 Task: Find connections with filter location Nahualá with filter topic #Recruitmentwith filter profile language French with filter current company Atos with filter school Islamic University of Science & Technology, Pulwama with filter industry Retail Health and Personal Care Products with filter service category Personal Injury Law with filter keywords title UPS Driver
Action: Mouse moved to (521, 64)
Screenshot: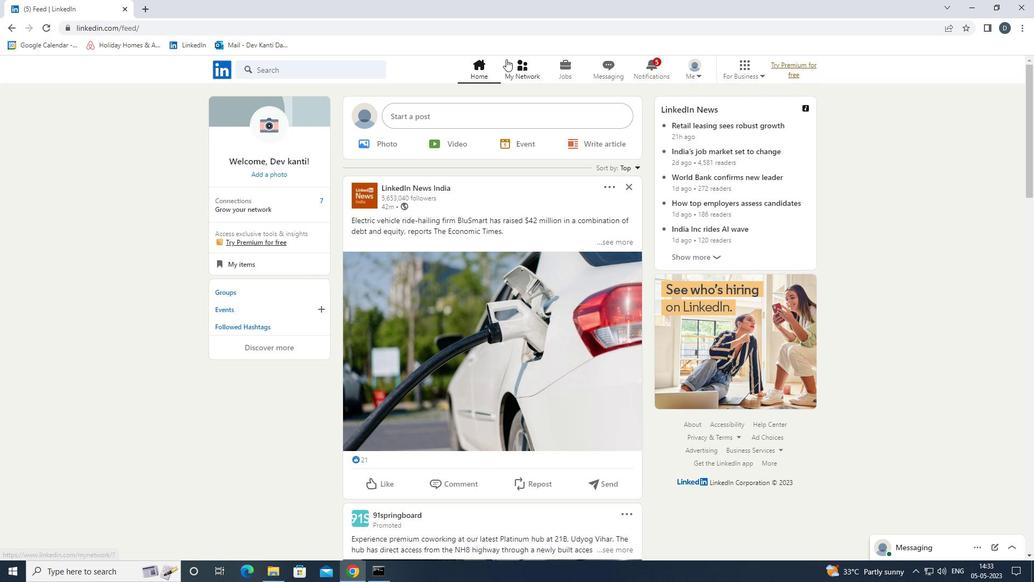 
Action: Mouse pressed left at (521, 64)
Screenshot: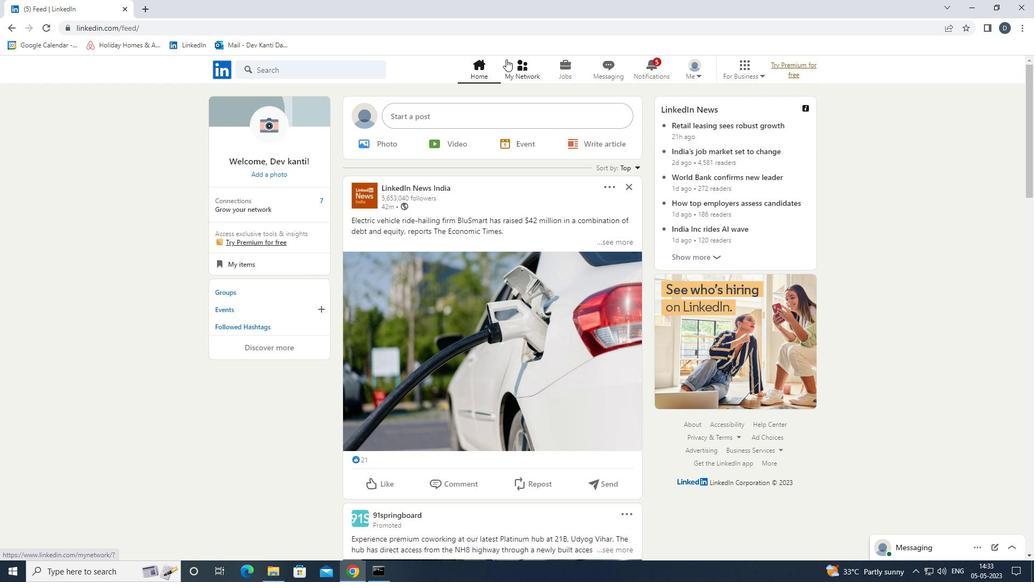 
Action: Mouse moved to (355, 132)
Screenshot: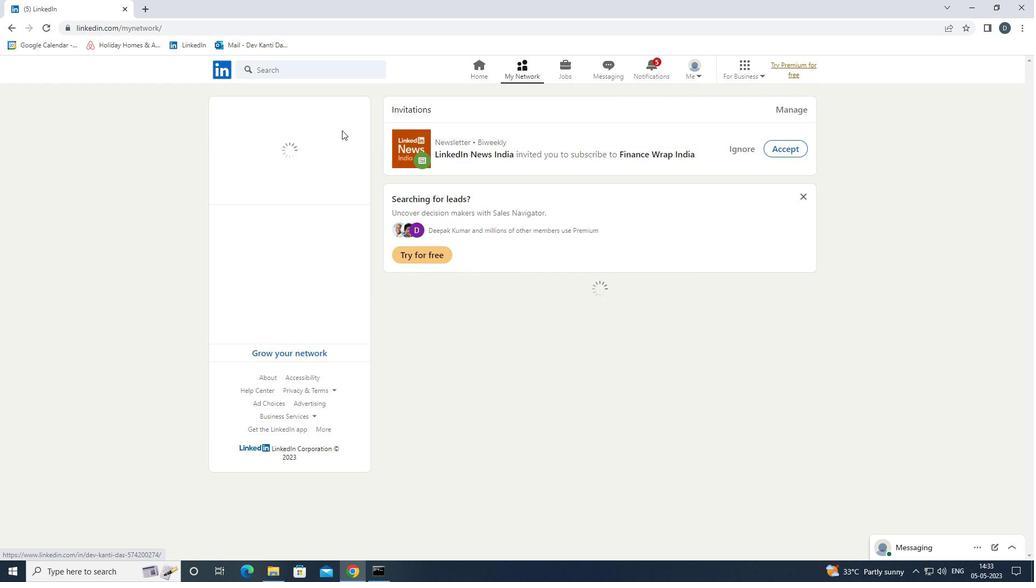 
Action: Mouse pressed left at (355, 132)
Screenshot: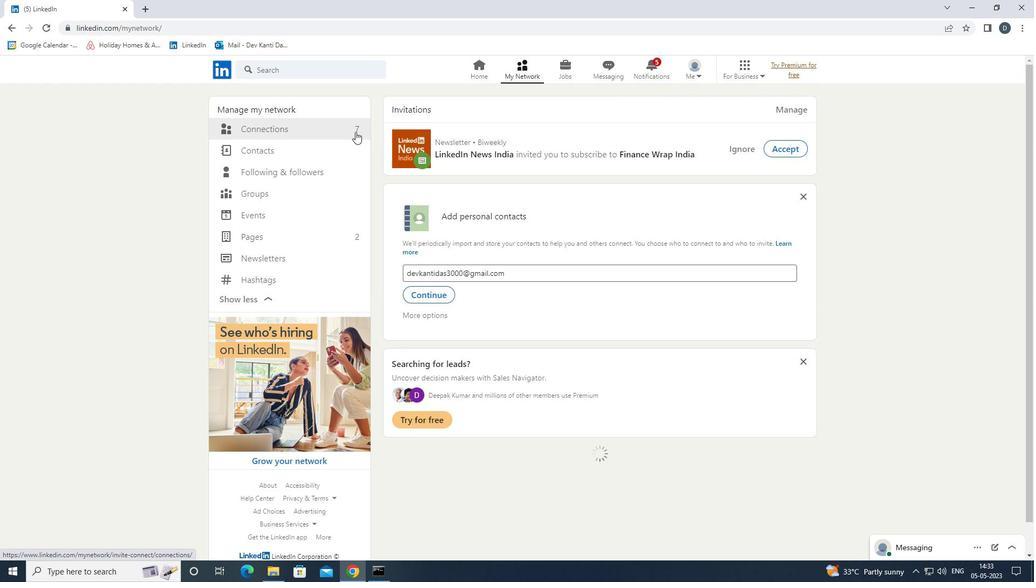
Action: Mouse moved to (573, 129)
Screenshot: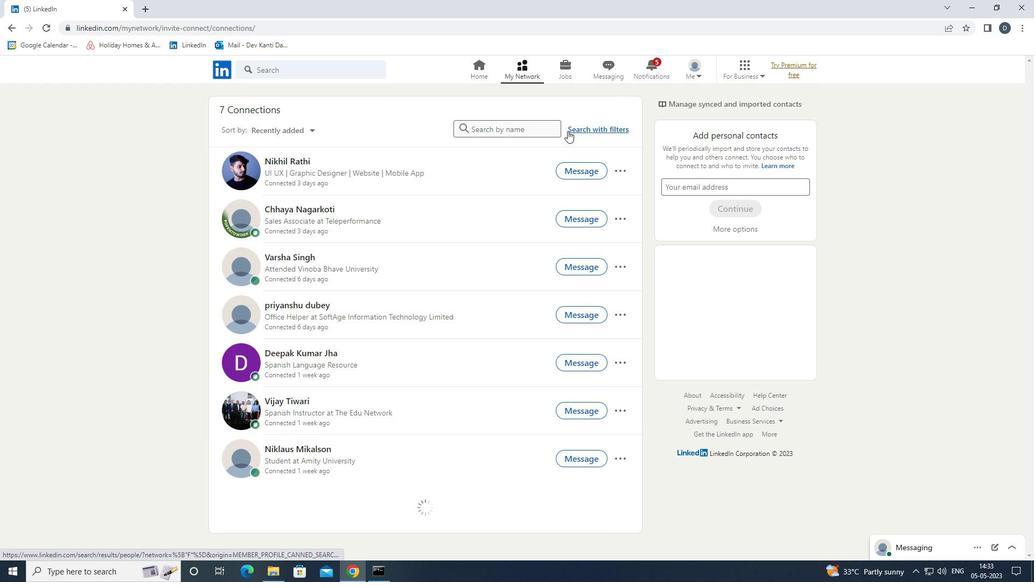 
Action: Mouse pressed left at (573, 129)
Screenshot: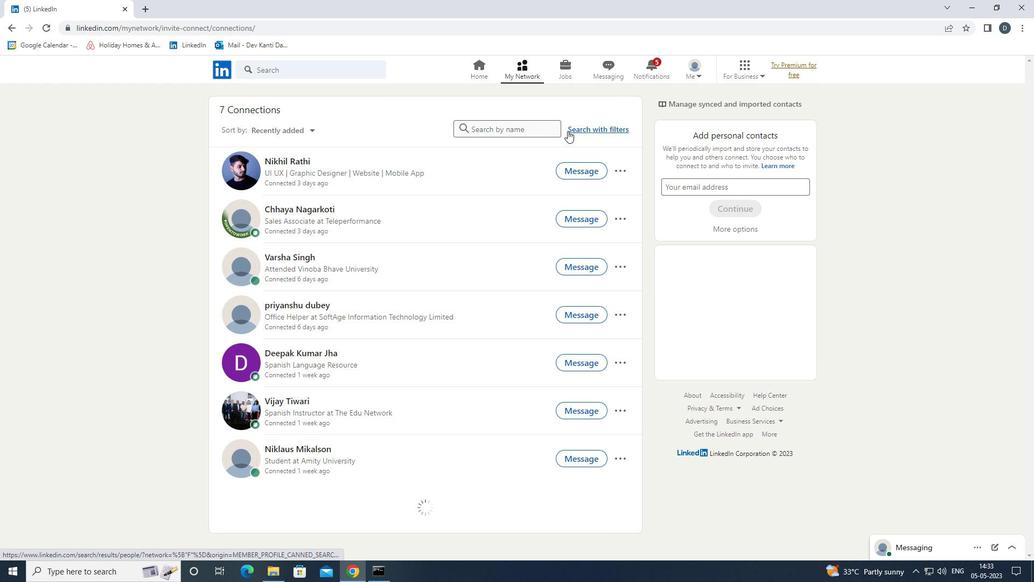 
Action: Mouse moved to (531, 100)
Screenshot: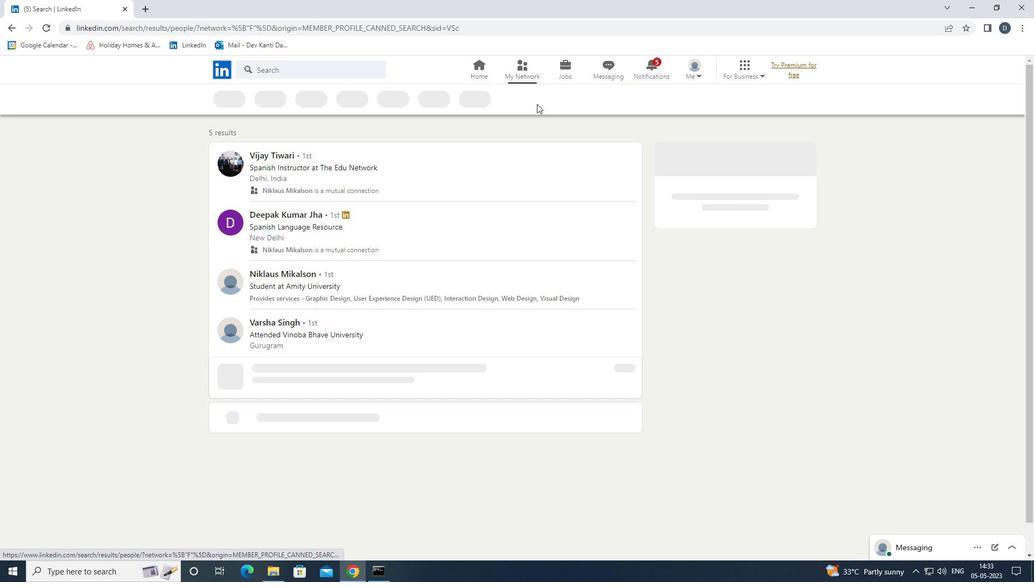 
Action: Mouse pressed left at (531, 100)
Screenshot: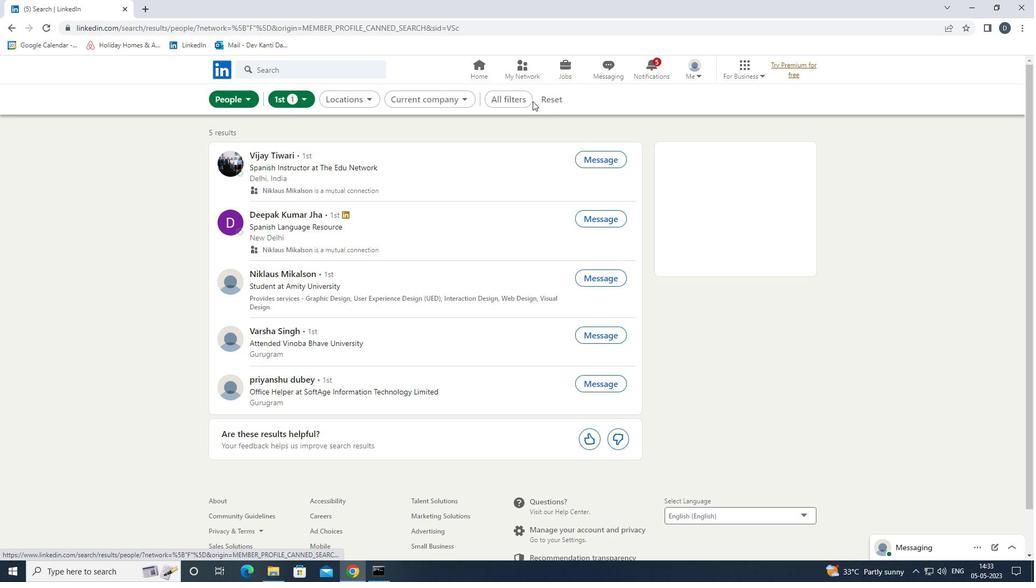 
Action: Mouse moved to (545, 99)
Screenshot: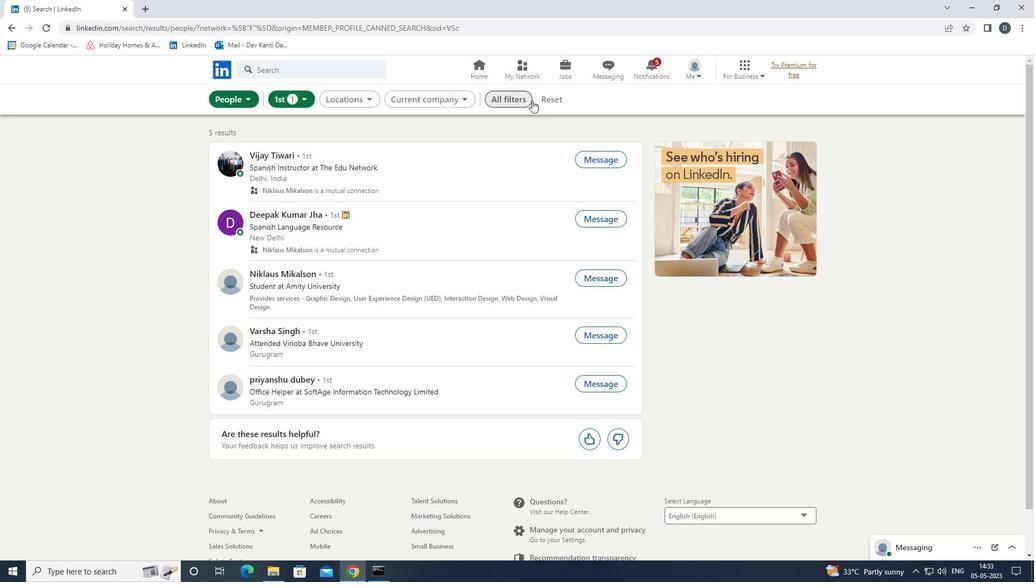 
Action: Mouse pressed left at (545, 99)
Screenshot: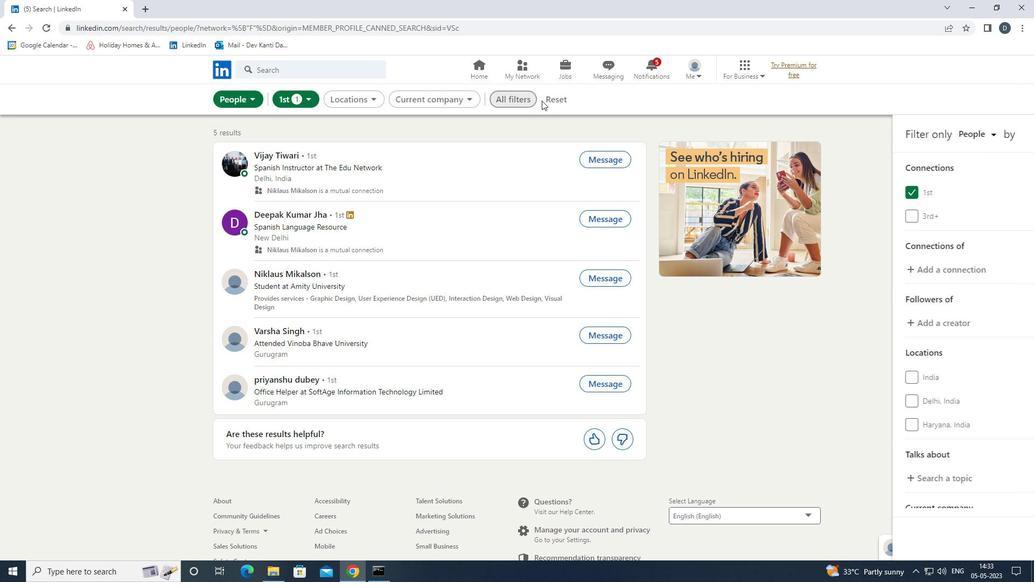 
Action: Mouse moved to (534, 99)
Screenshot: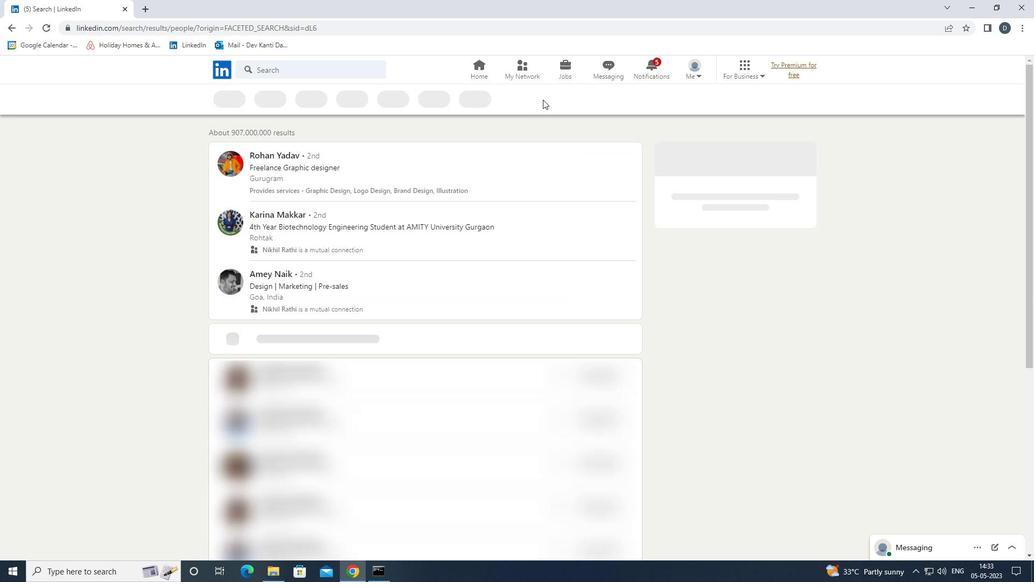 
Action: Mouse pressed left at (534, 99)
Screenshot: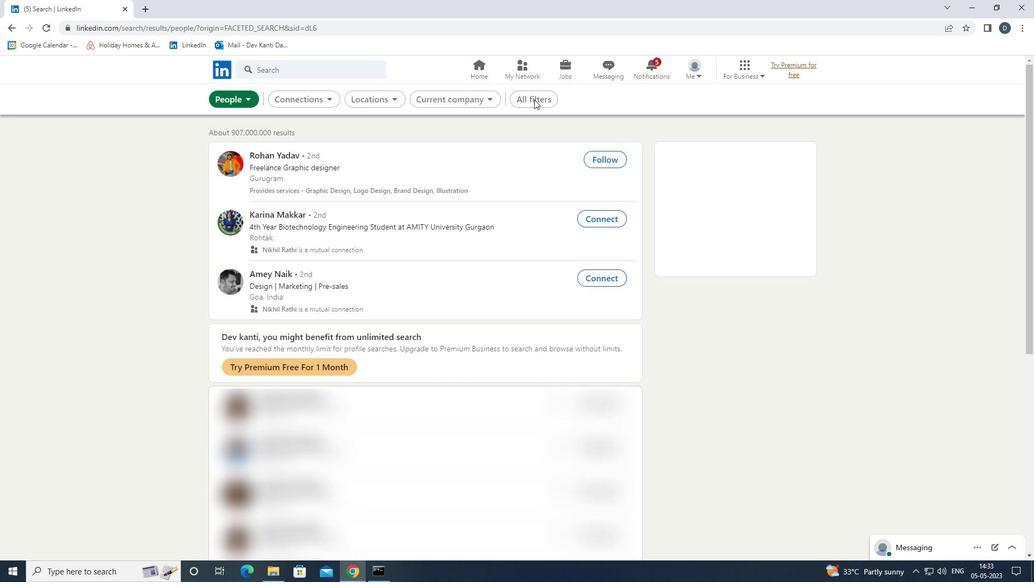 
Action: Mouse moved to (869, 301)
Screenshot: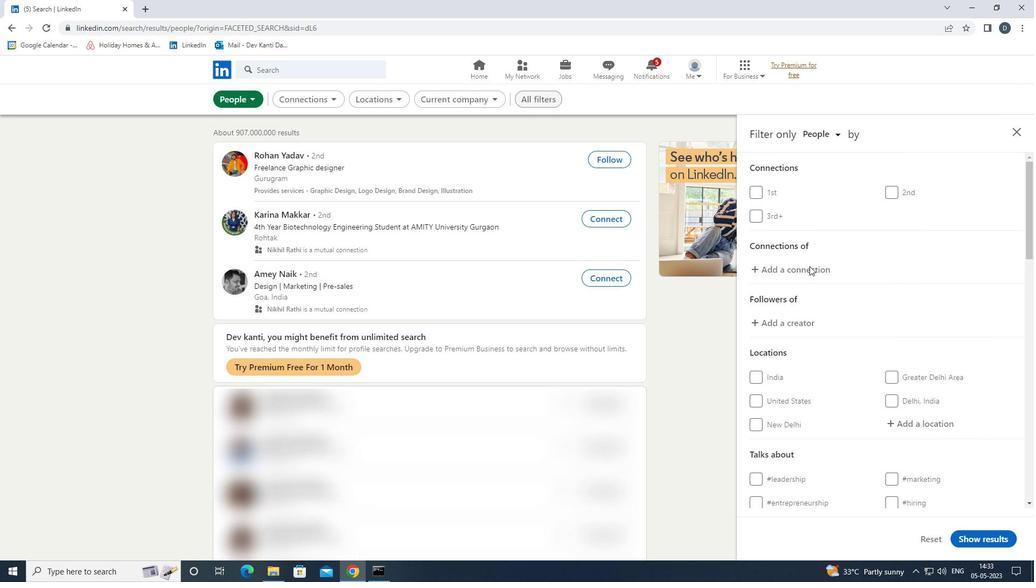 
Action: Mouse scrolled (869, 301) with delta (0, 0)
Screenshot: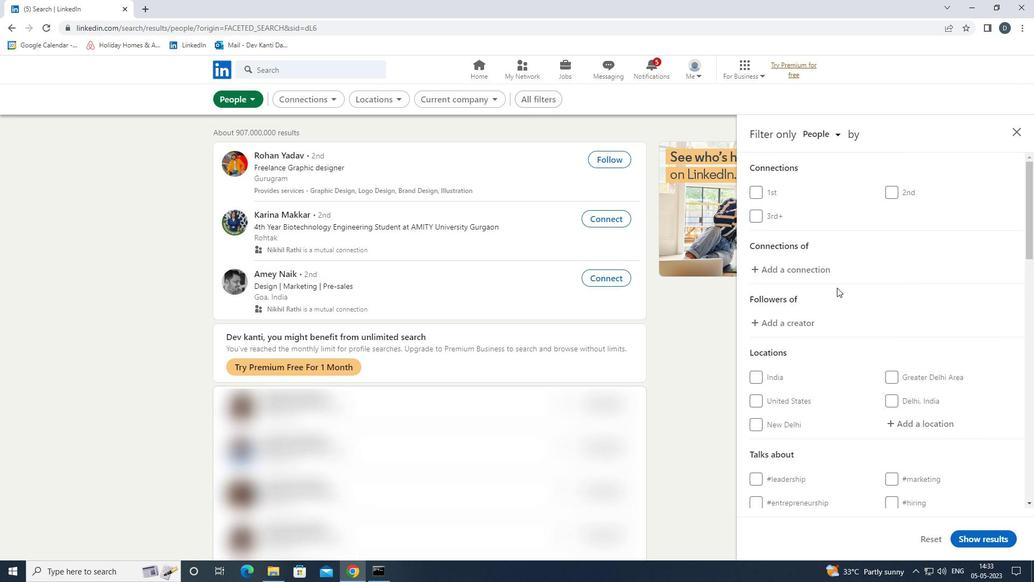 
Action: Mouse moved to (917, 362)
Screenshot: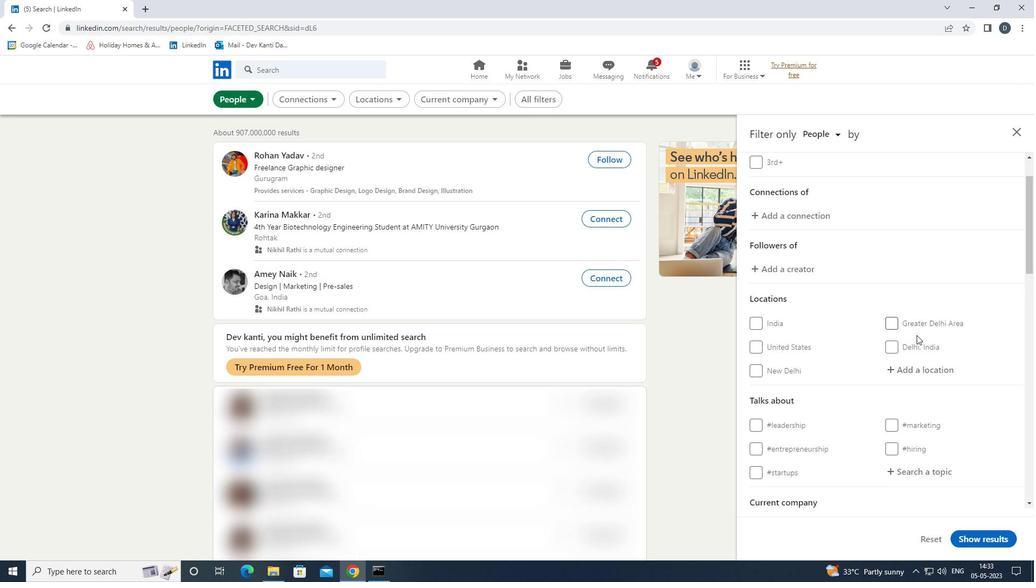
Action: Mouse pressed left at (917, 362)
Screenshot: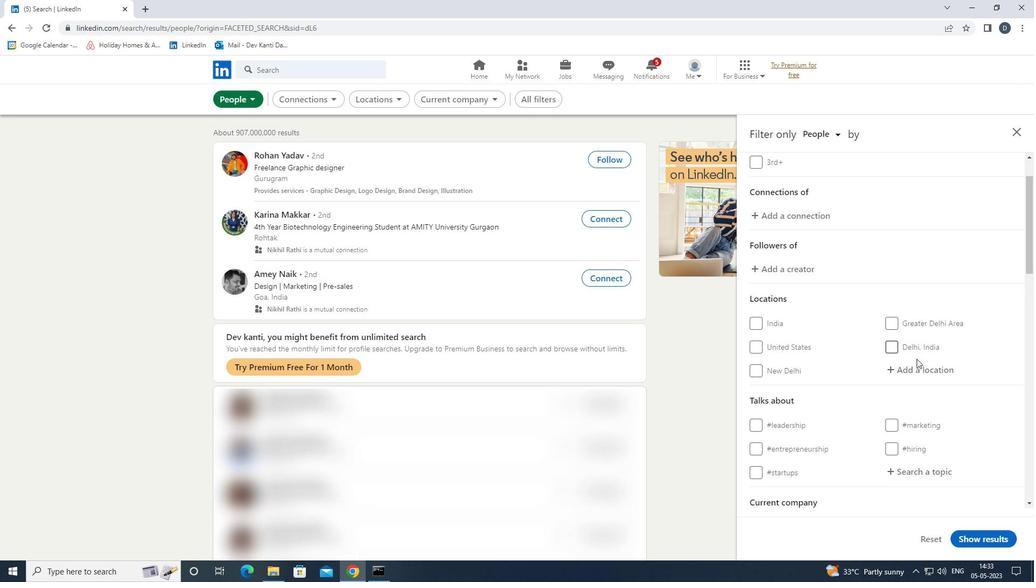 
Action: Key pressed <Key.shift><Key.shift><Key.shift><Key.shift>NAHUALA<Key.down><Key.enter>
Screenshot: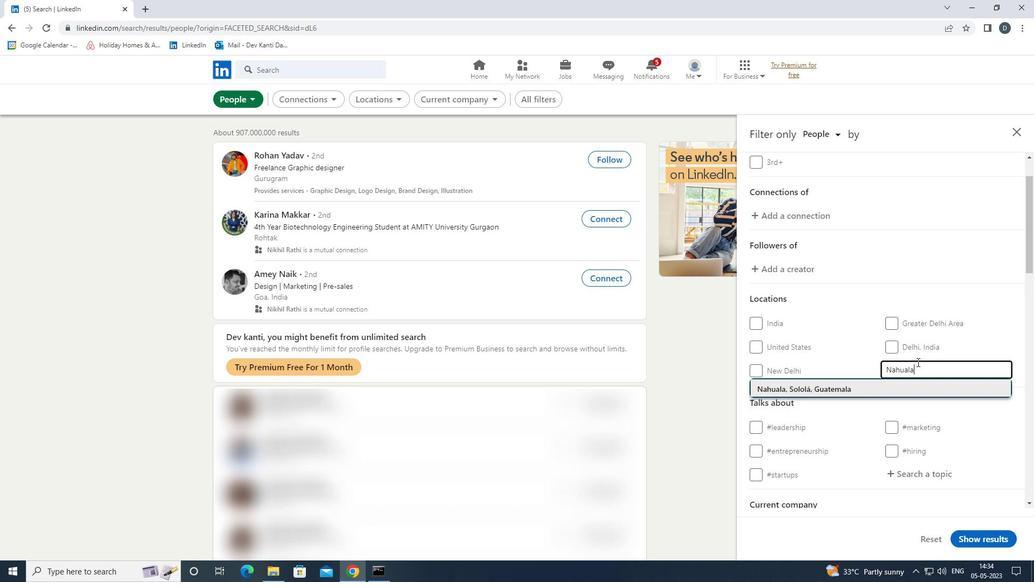
Action: Mouse scrolled (917, 361) with delta (0, 0)
Screenshot: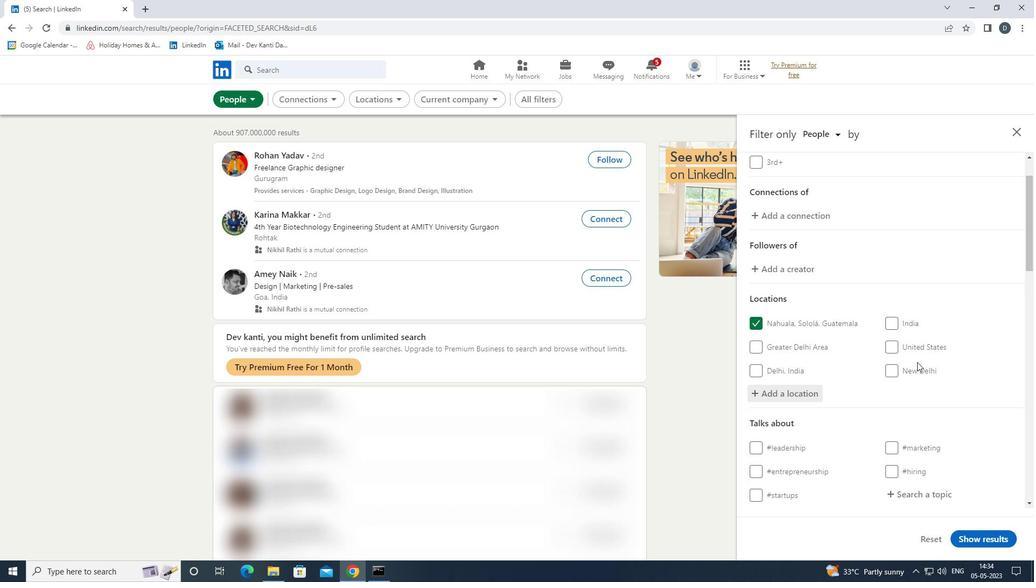 
Action: Mouse moved to (917, 362)
Screenshot: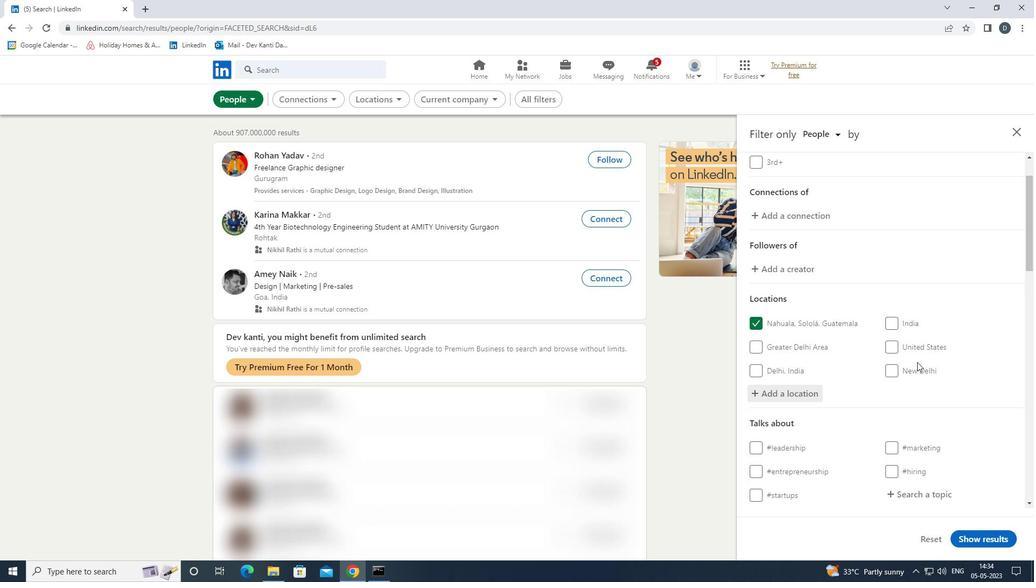 
Action: Mouse scrolled (917, 362) with delta (0, 0)
Screenshot: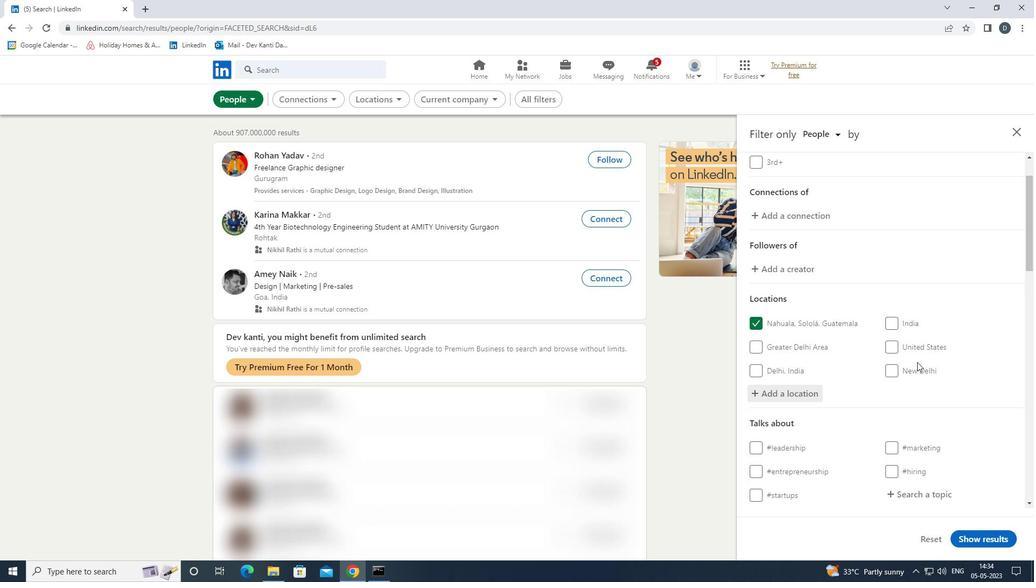 
Action: Mouse moved to (918, 364)
Screenshot: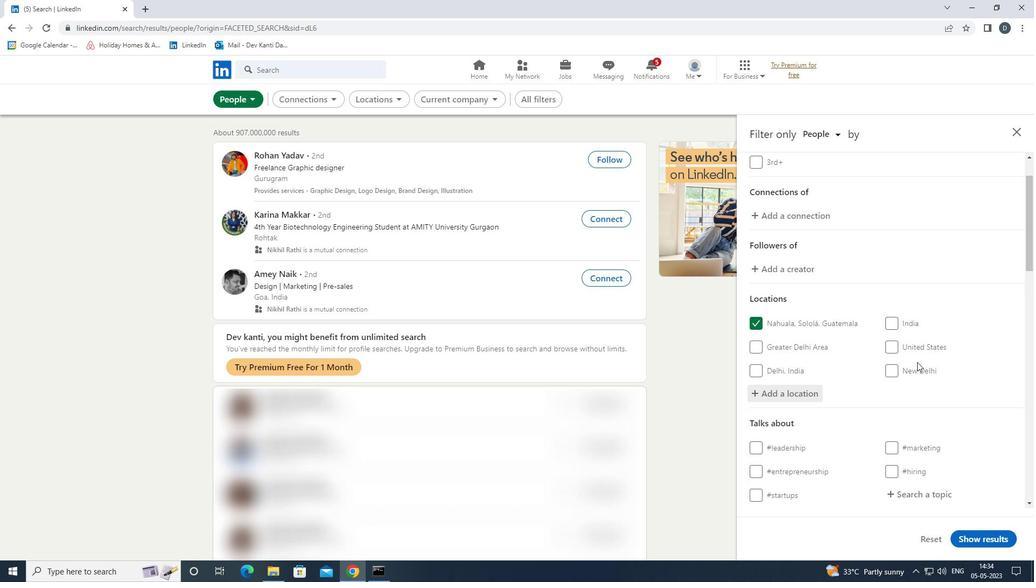 
Action: Mouse scrolled (918, 364) with delta (0, 0)
Screenshot: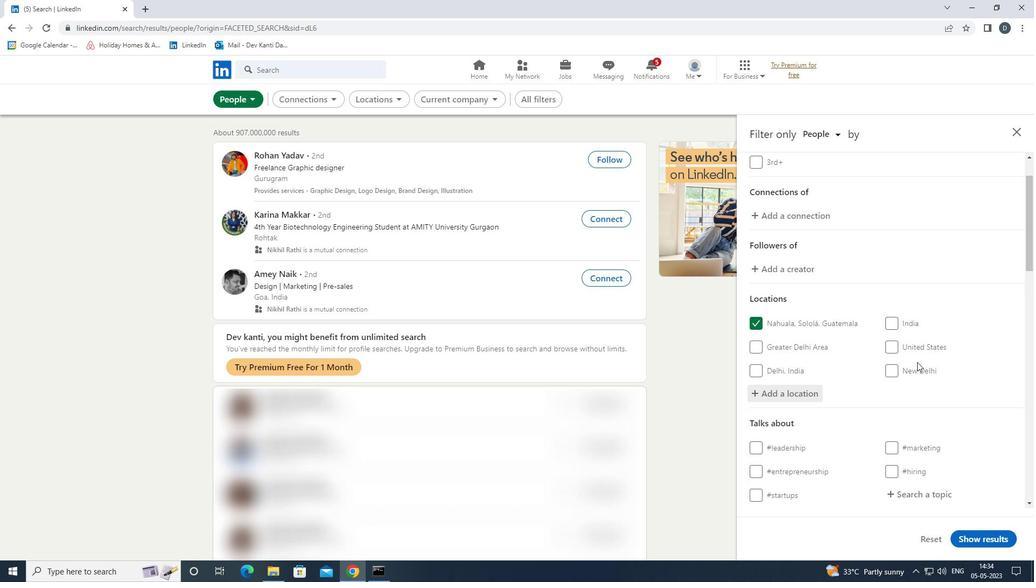 
Action: Mouse moved to (936, 332)
Screenshot: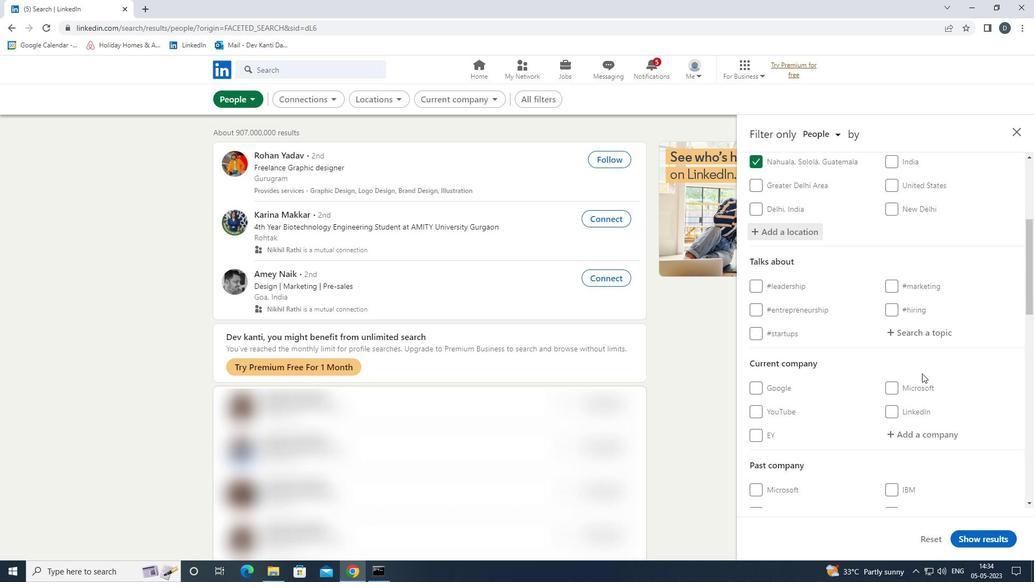 
Action: Mouse pressed left at (936, 332)
Screenshot: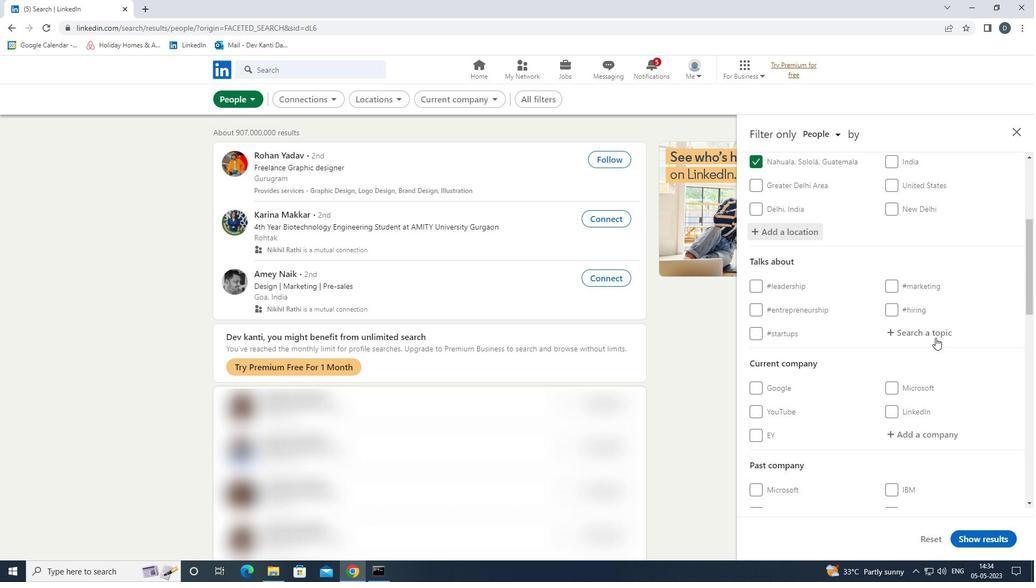 
Action: Key pressed RECRUITMENT<Key.down><Key.enter>
Screenshot: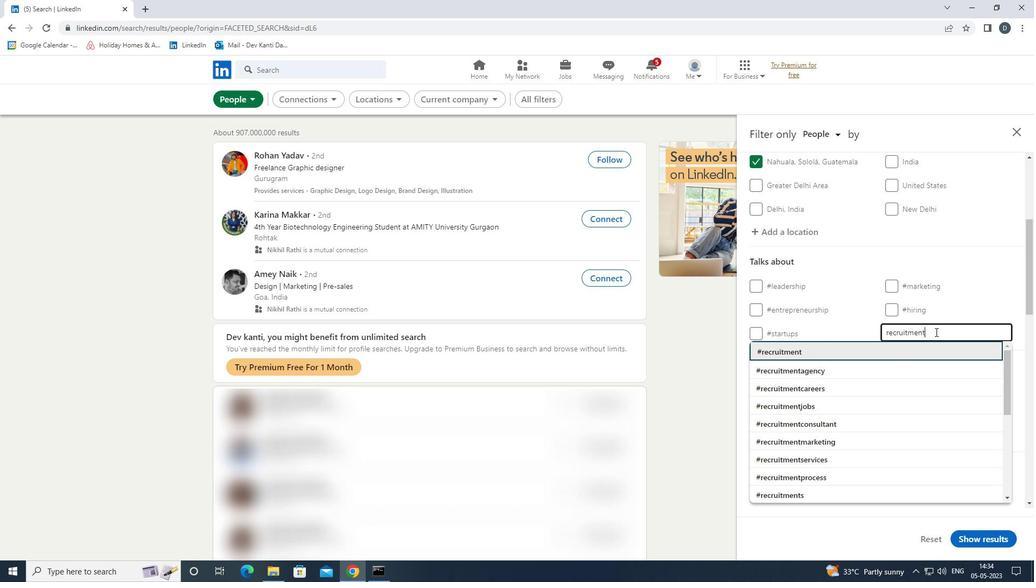 
Action: Mouse moved to (943, 335)
Screenshot: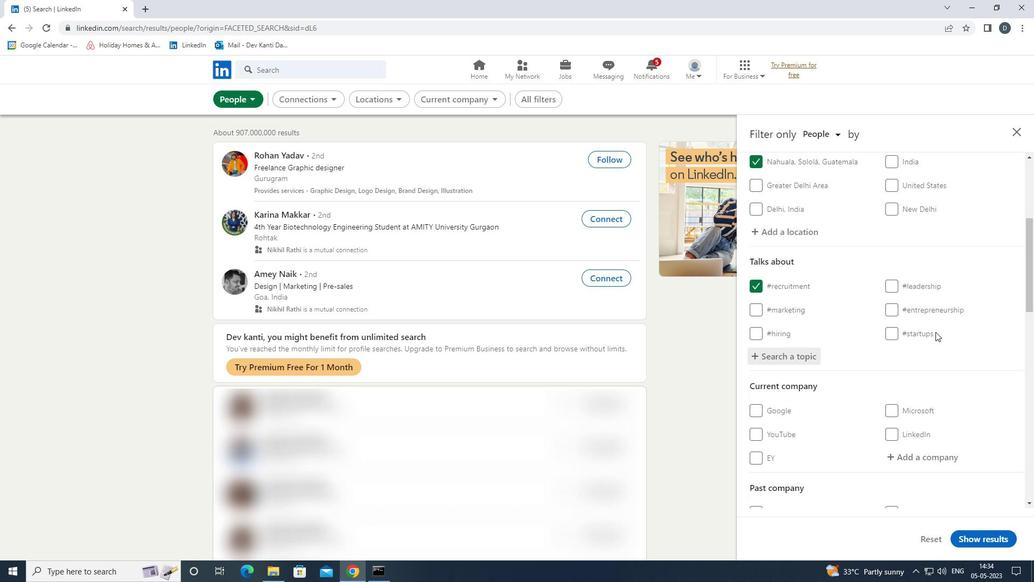 
Action: Mouse scrolled (943, 335) with delta (0, 0)
Screenshot: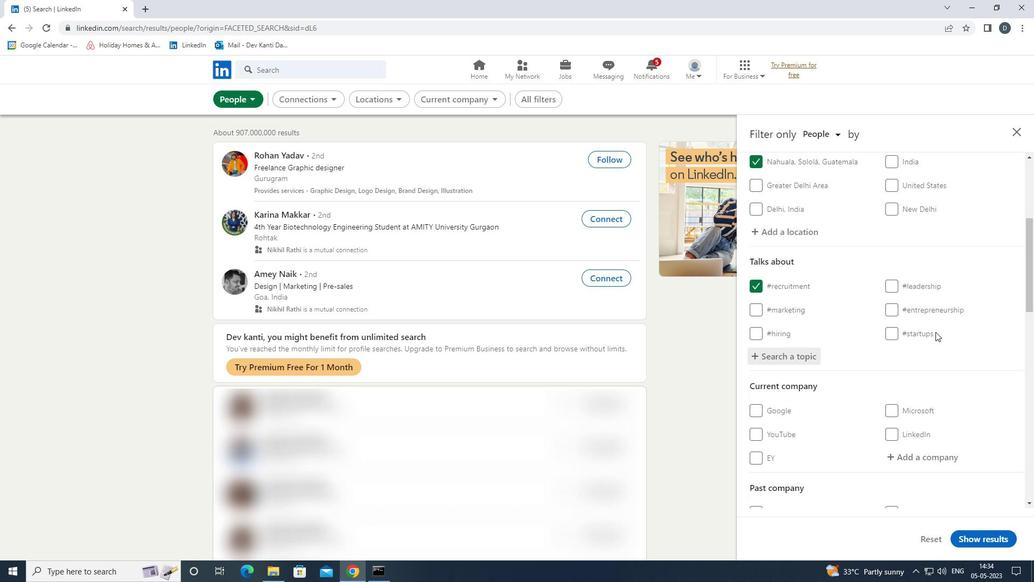 
Action: Mouse scrolled (943, 335) with delta (0, 0)
Screenshot: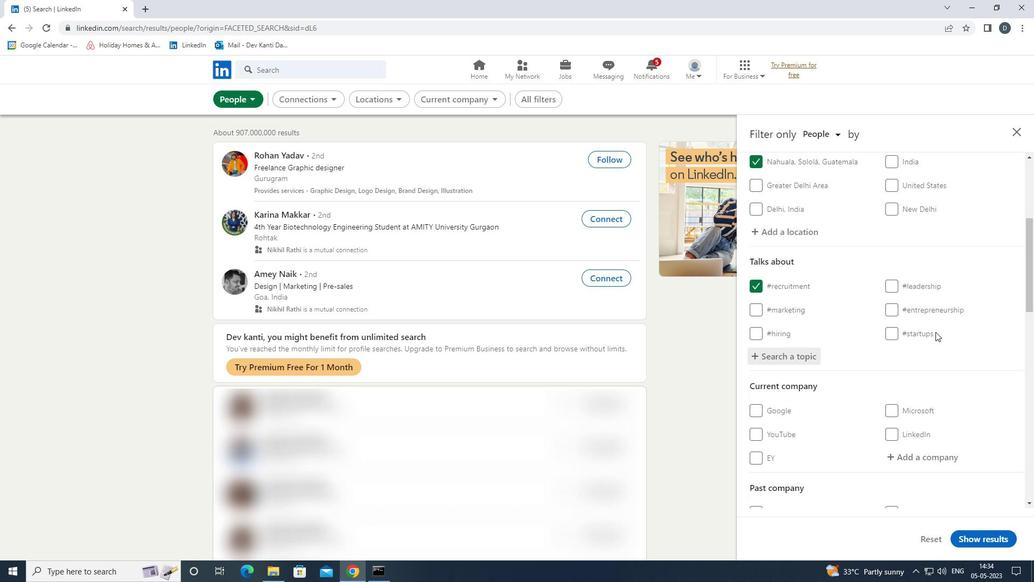 
Action: Mouse scrolled (943, 335) with delta (0, 0)
Screenshot: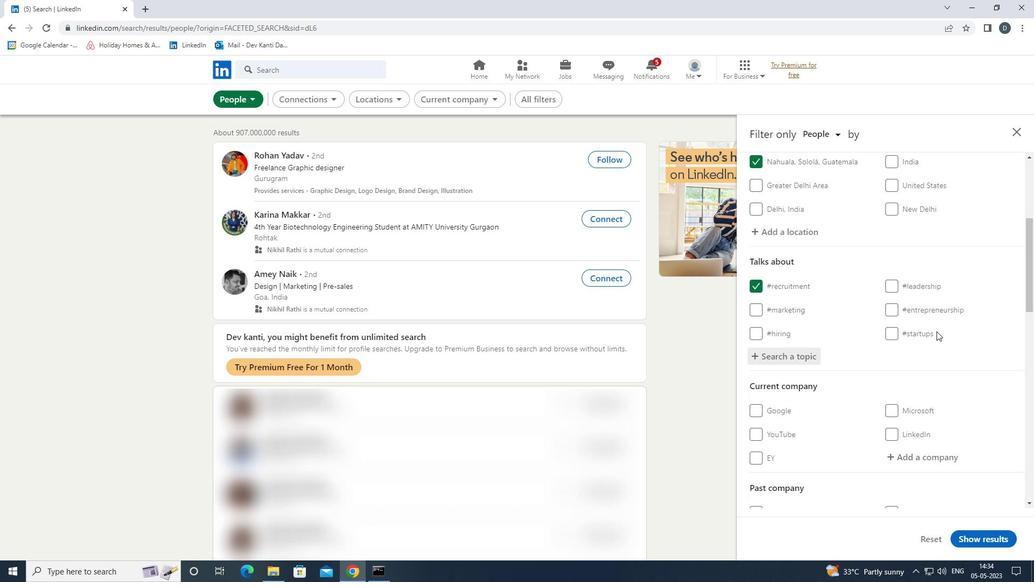 
Action: Mouse scrolled (943, 335) with delta (0, 0)
Screenshot: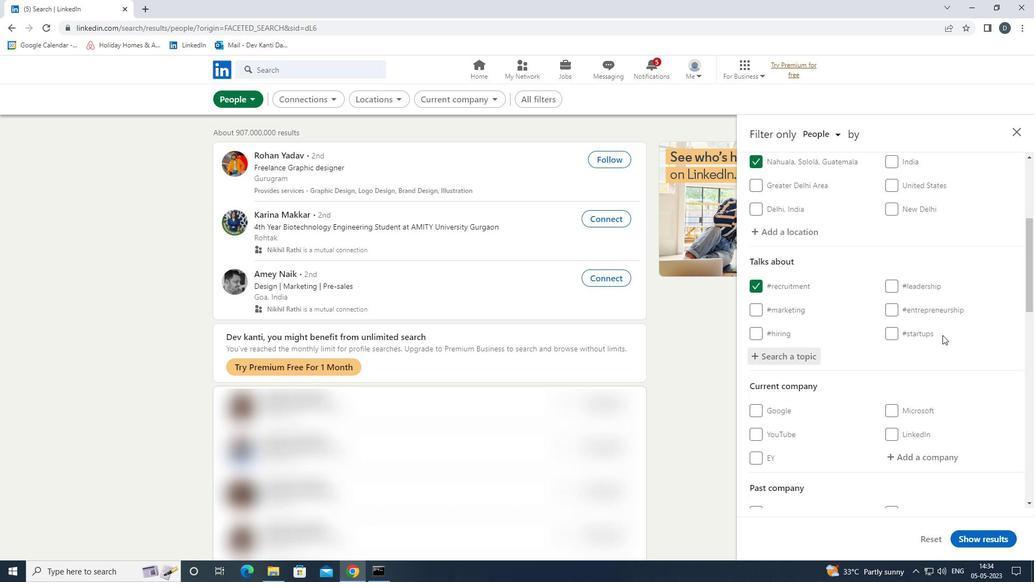 
Action: Mouse moved to (934, 319)
Screenshot: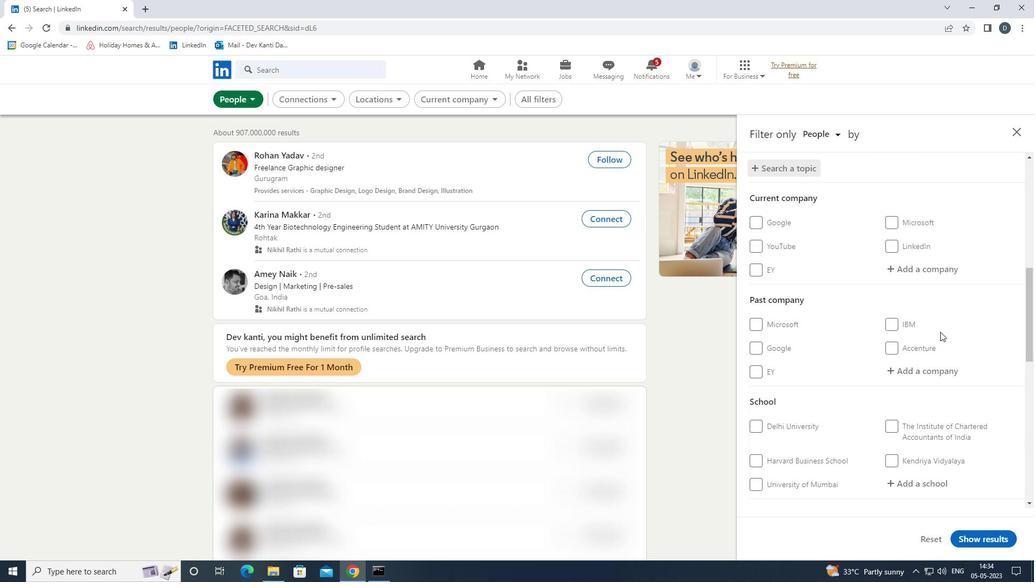 
Action: Mouse scrolled (934, 319) with delta (0, 0)
Screenshot: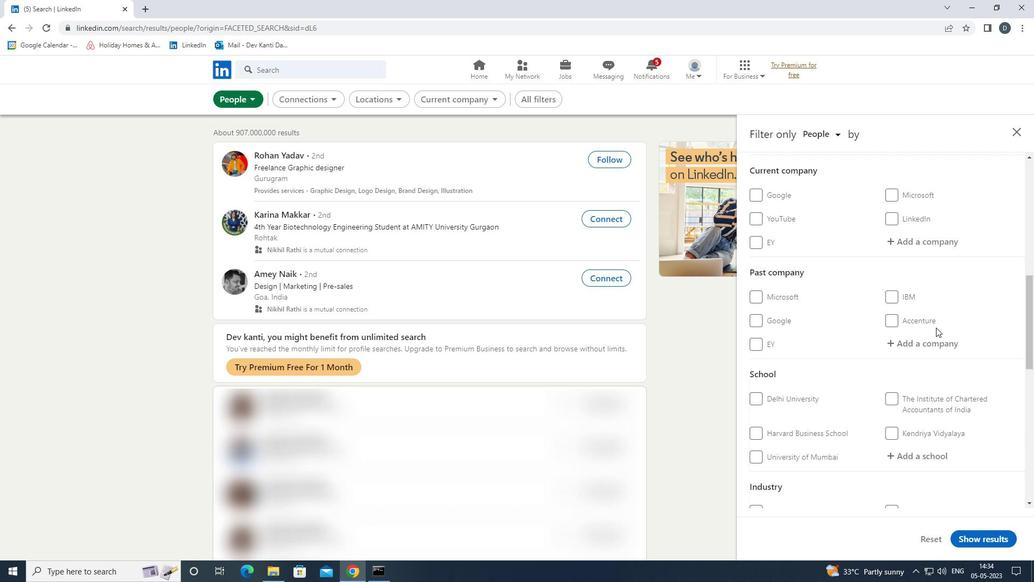 
Action: Mouse scrolled (934, 319) with delta (0, 0)
Screenshot: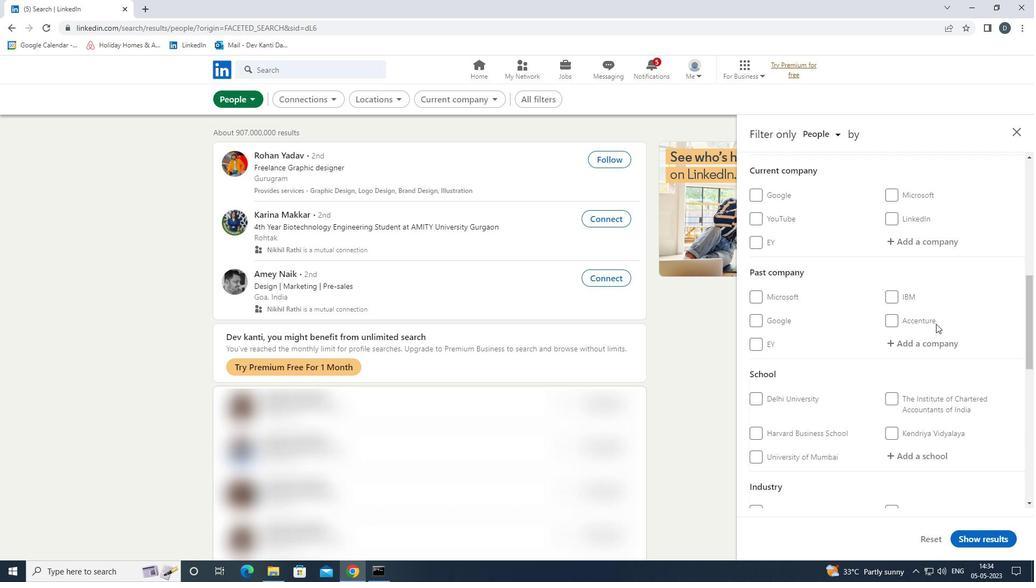 
Action: Mouse scrolled (934, 319) with delta (0, 0)
Screenshot: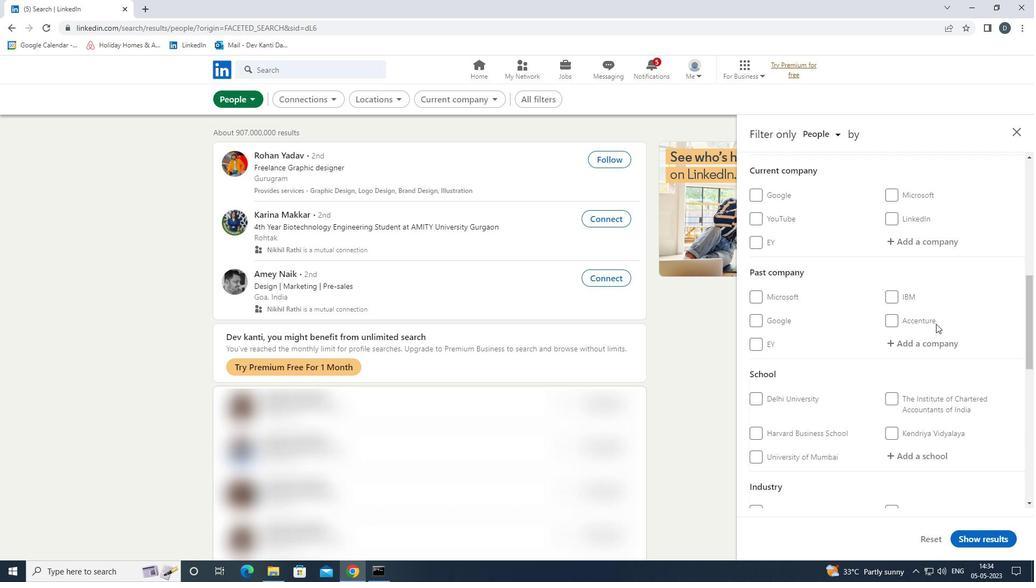 
Action: Mouse moved to (934, 319)
Screenshot: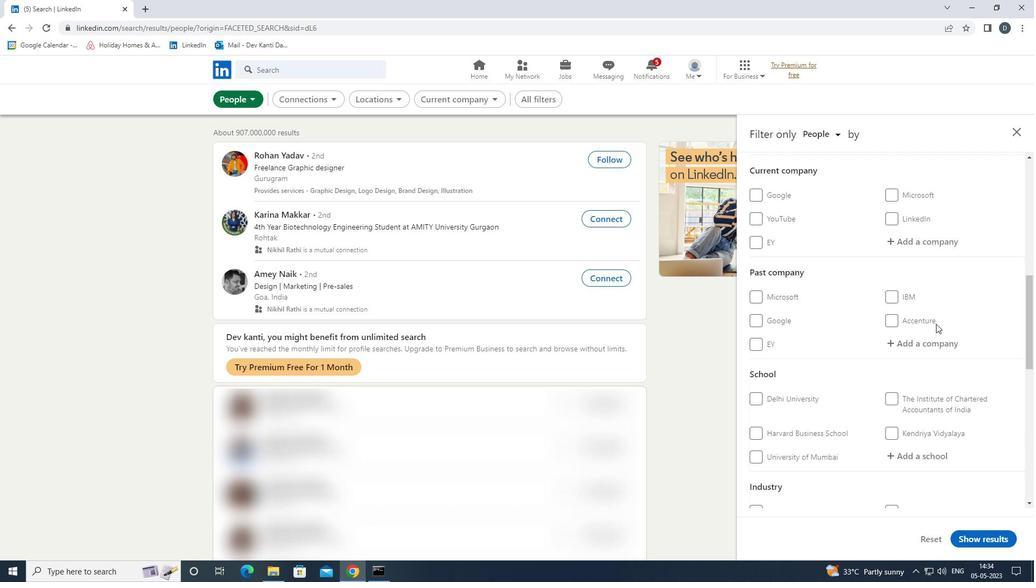
Action: Mouse scrolled (934, 319) with delta (0, 0)
Screenshot: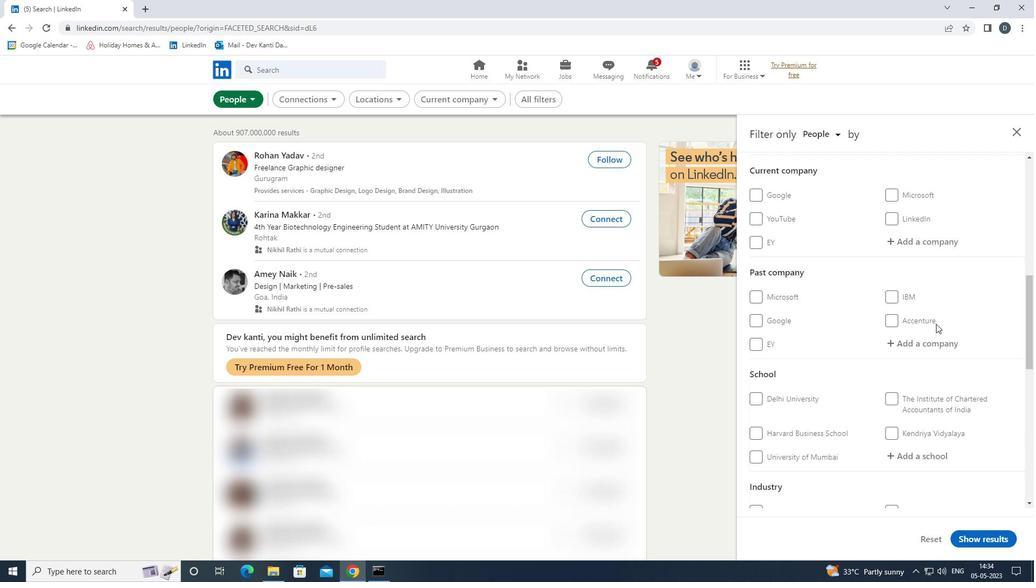 
Action: Mouse moved to (911, 418)
Screenshot: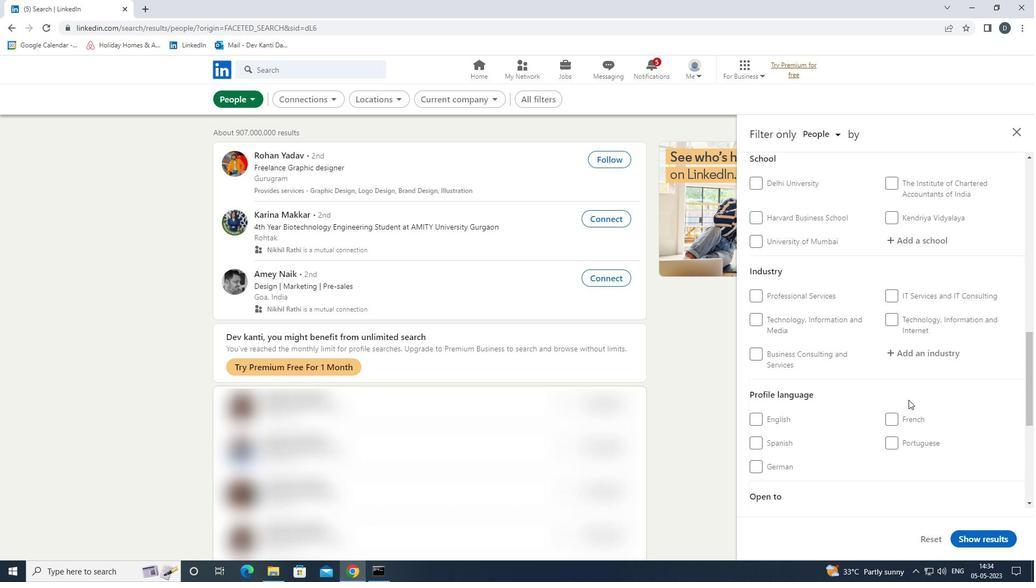 
Action: Mouse pressed left at (911, 418)
Screenshot: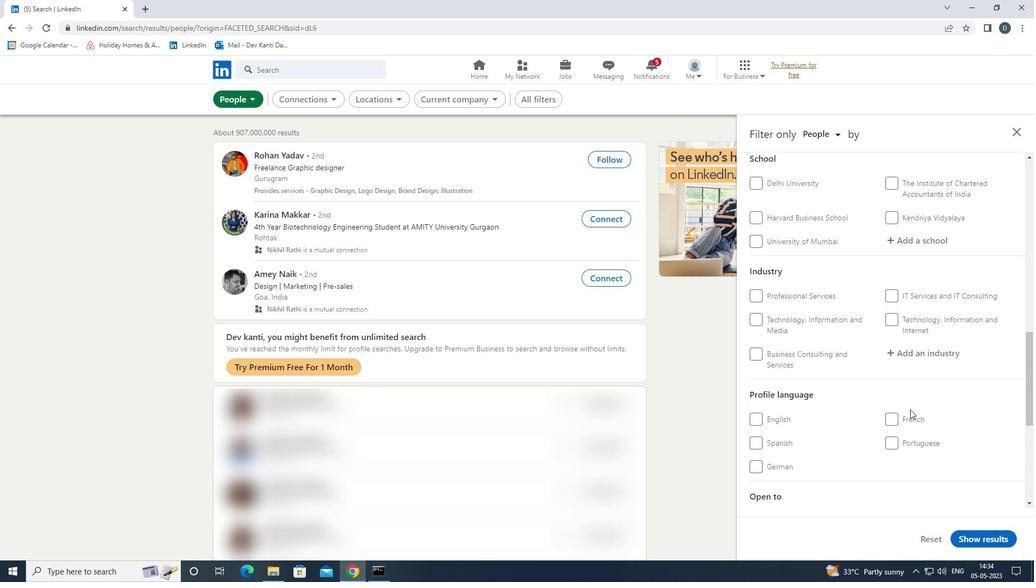 
Action: Mouse moved to (910, 418)
Screenshot: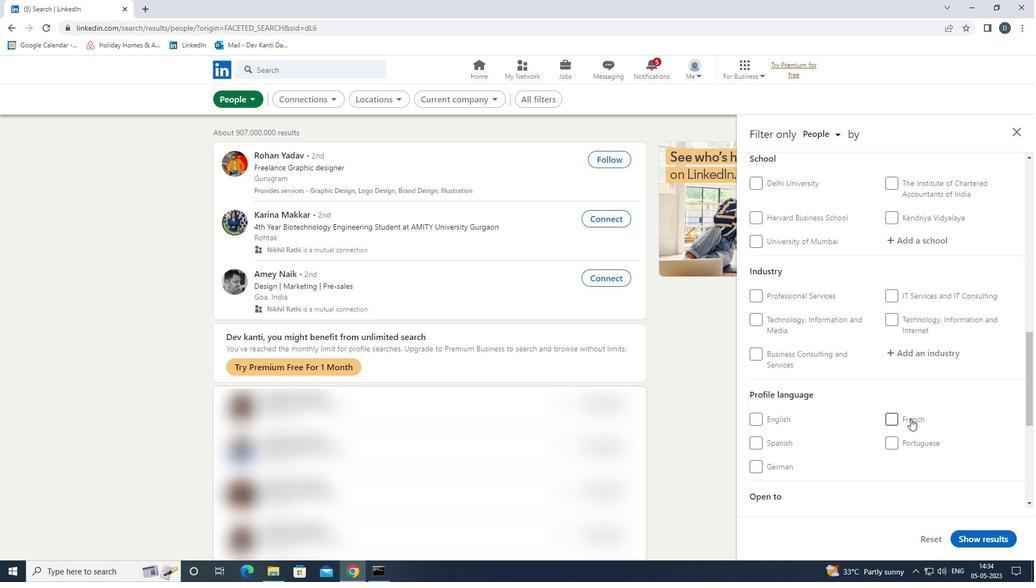 
Action: Mouse scrolled (910, 419) with delta (0, 0)
Screenshot: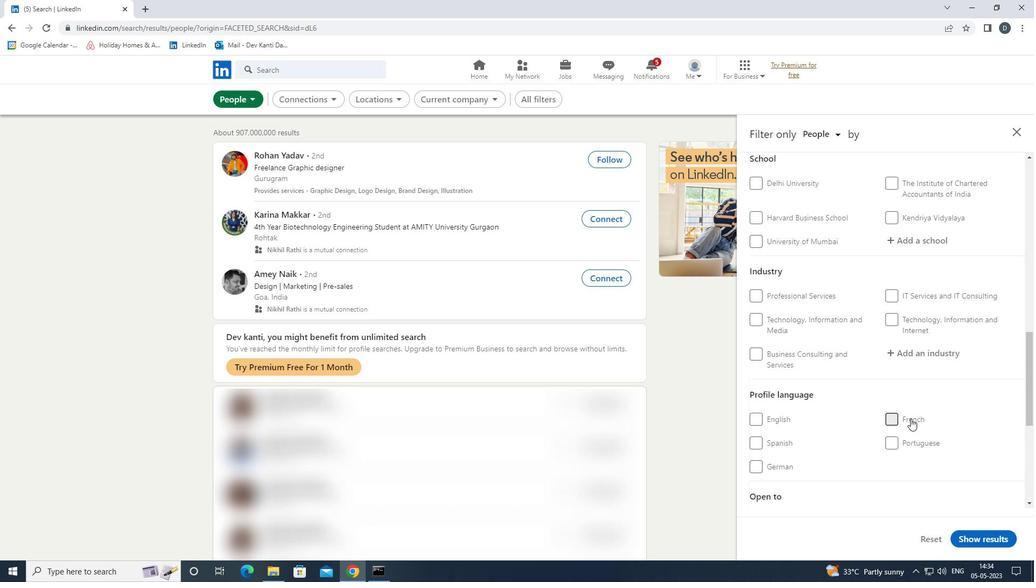 
Action: Mouse scrolled (910, 419) with delta (0, 0)
Screenshot: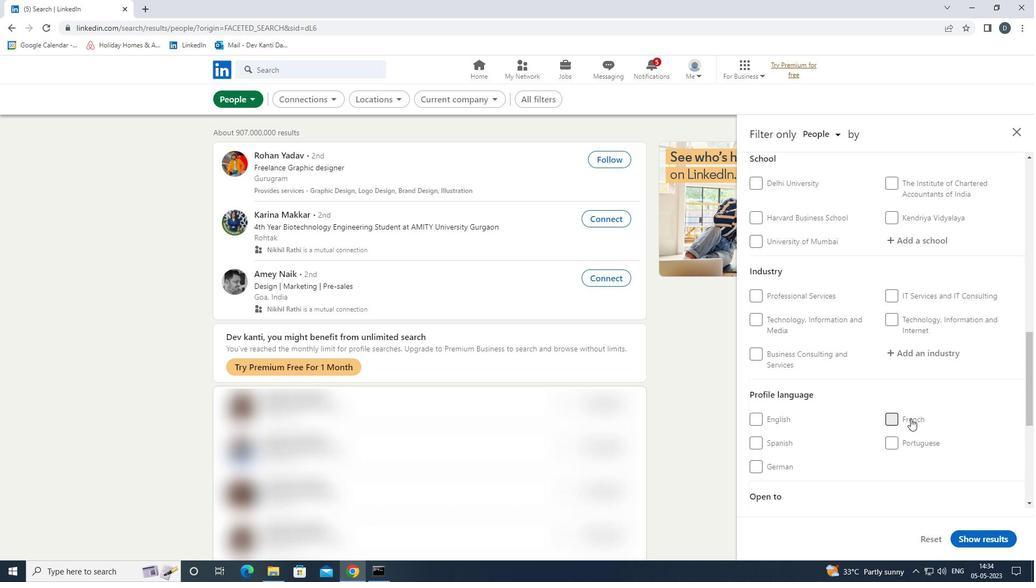 
Action: Mouse scrolled (910, 419) with delta (0, 0)
Screenshot: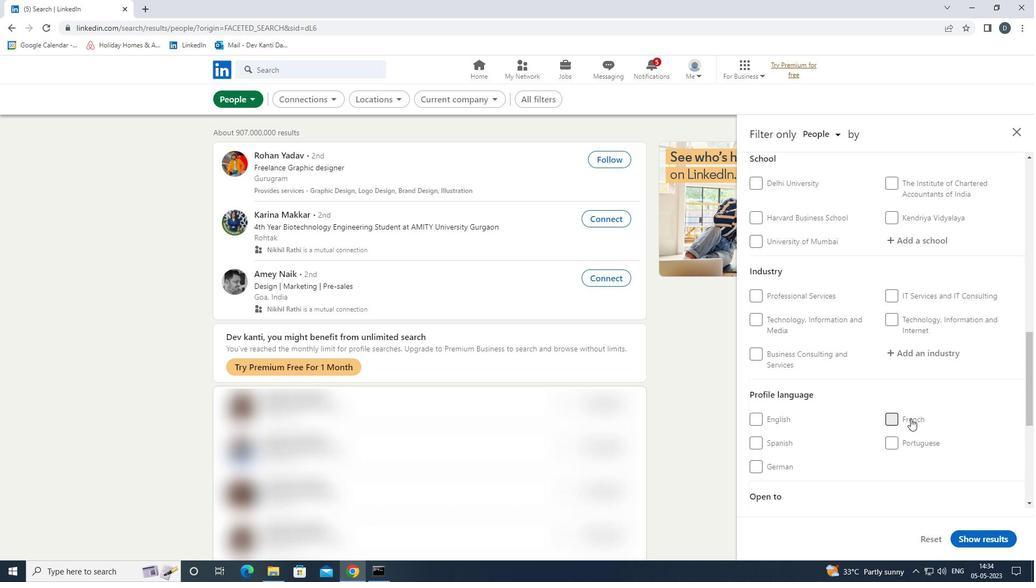 
Action: Mouse scrolled (910, 419) with delta (0, 0)
Screenshot: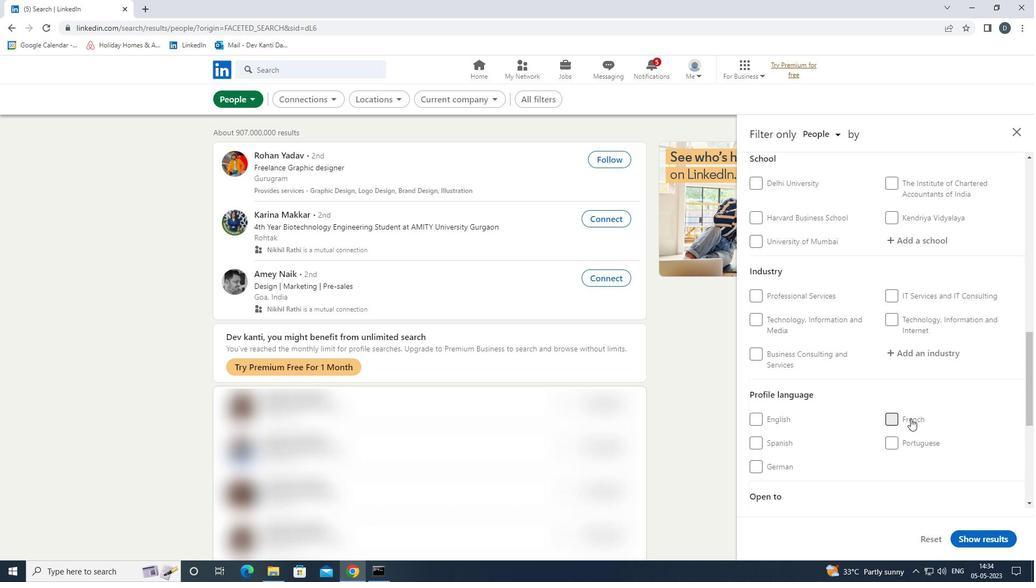 
Action: Mouse scrolled (910, 419) with delta (0, 0)
Screenshot: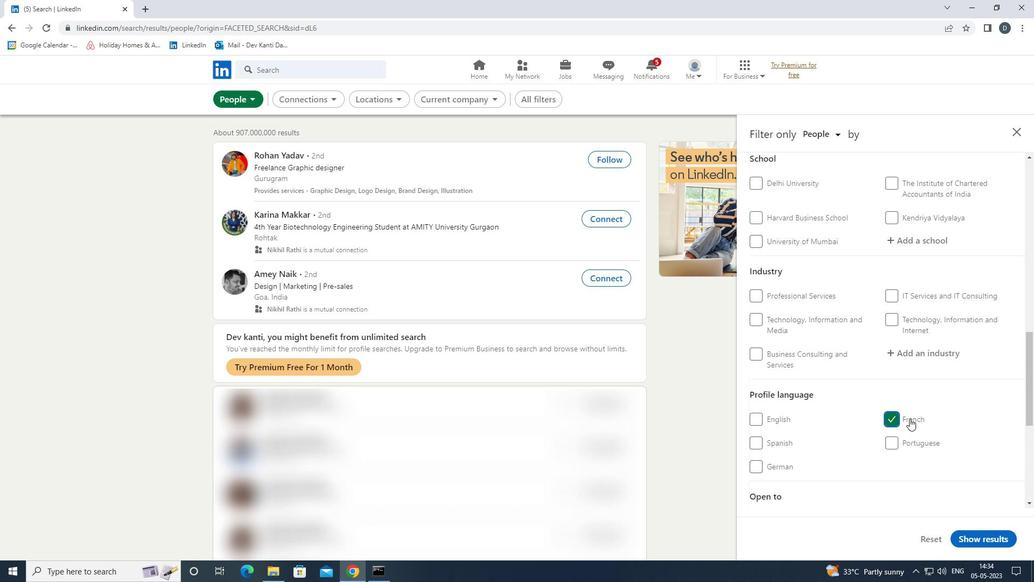 
Action: Mouse moved to (923, 296)
Screenshot: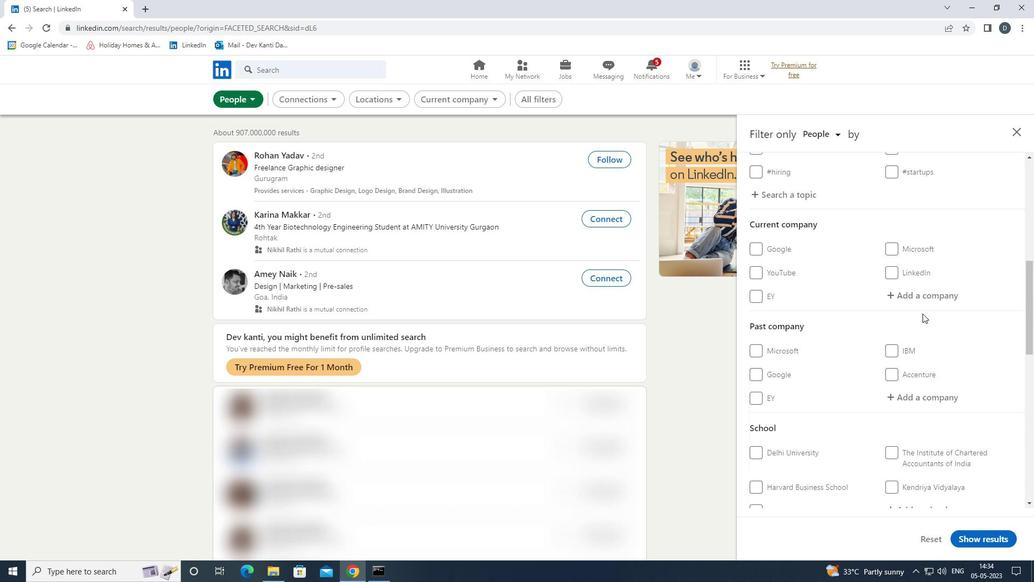 
Action: Mouse pressed left at (923, 296)
Screenshot: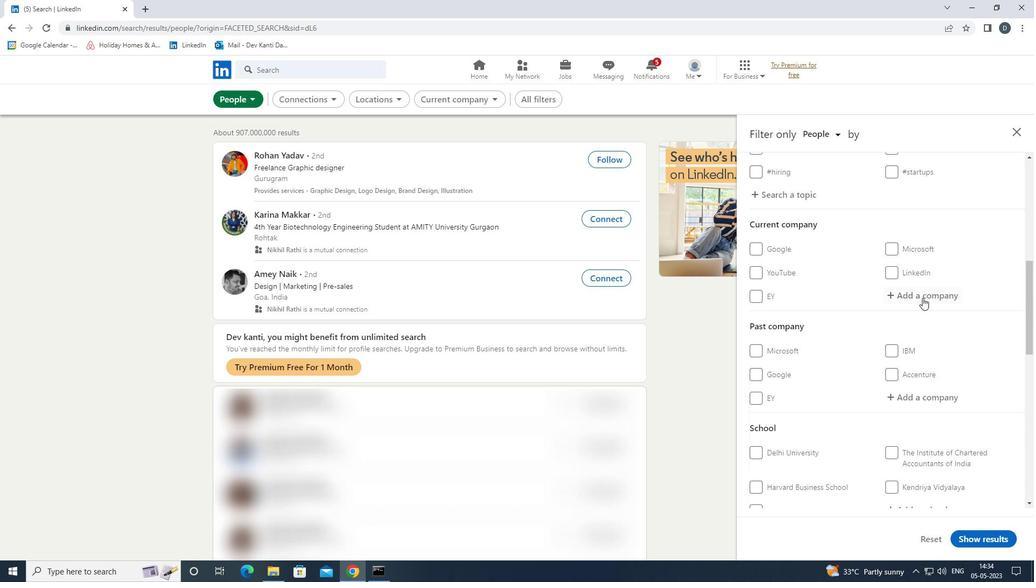 
Action: Key pressed <Key.shift><Key.shift><Key.shift>A<Key.shift><Key.backspace><Key.shift>ATOS<Key.down><Key.enter>
Screenshot: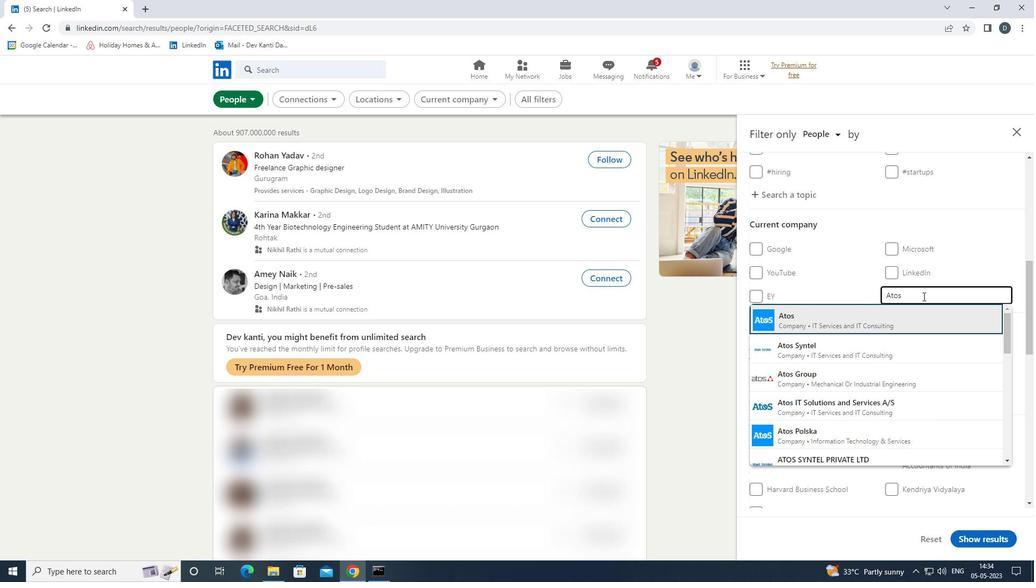 
Action: Mouse moved to (928, 292)
Screenshot: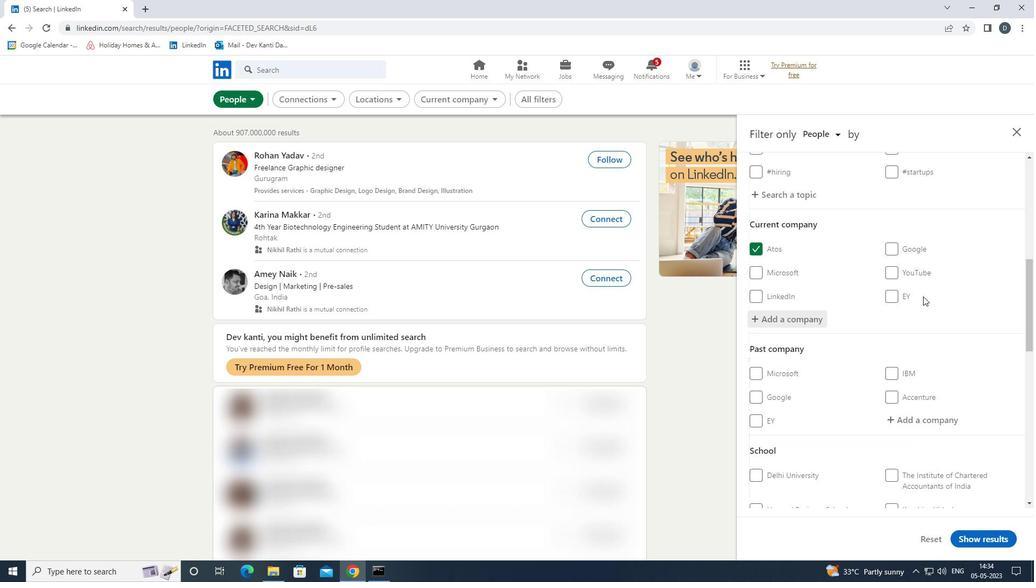 
Action: Mouse scrolled (928, 292) with delta (0, 0)
Screenshot: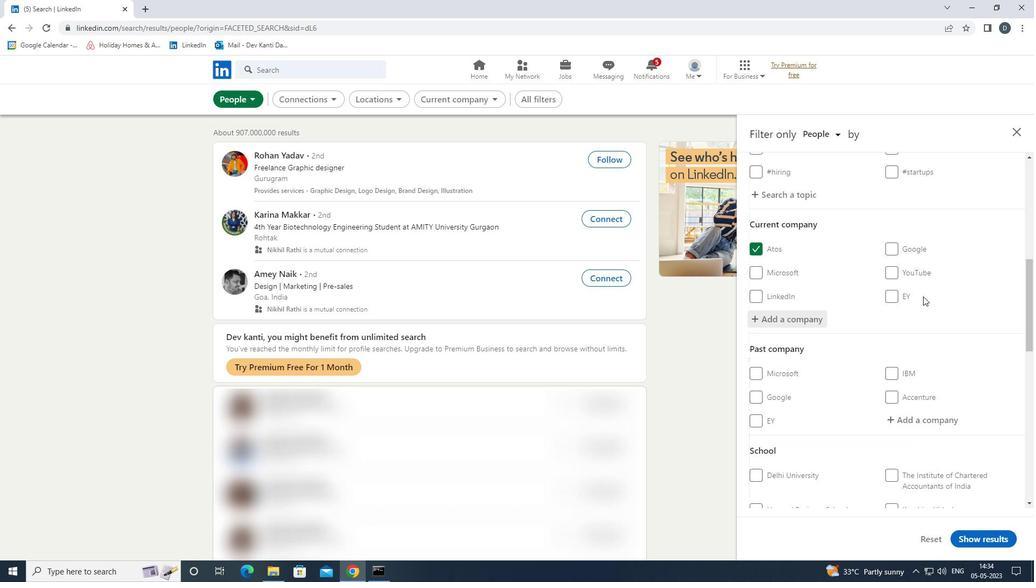 
Action: Mouse moved to (927, 294)
Screenshot: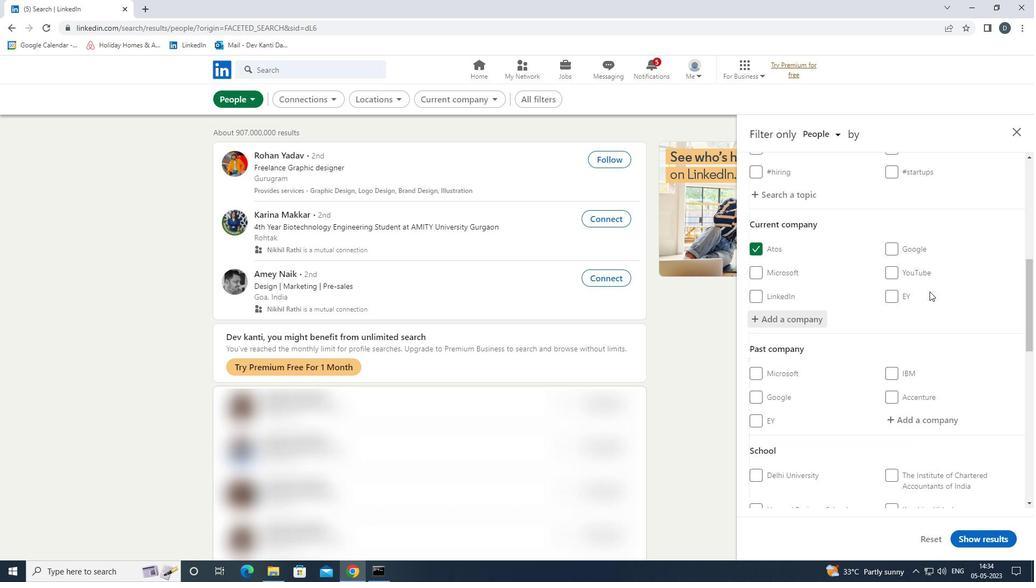 
Action: Mouse scrolled (927, 294) with delta (0, 0)
Screenshot: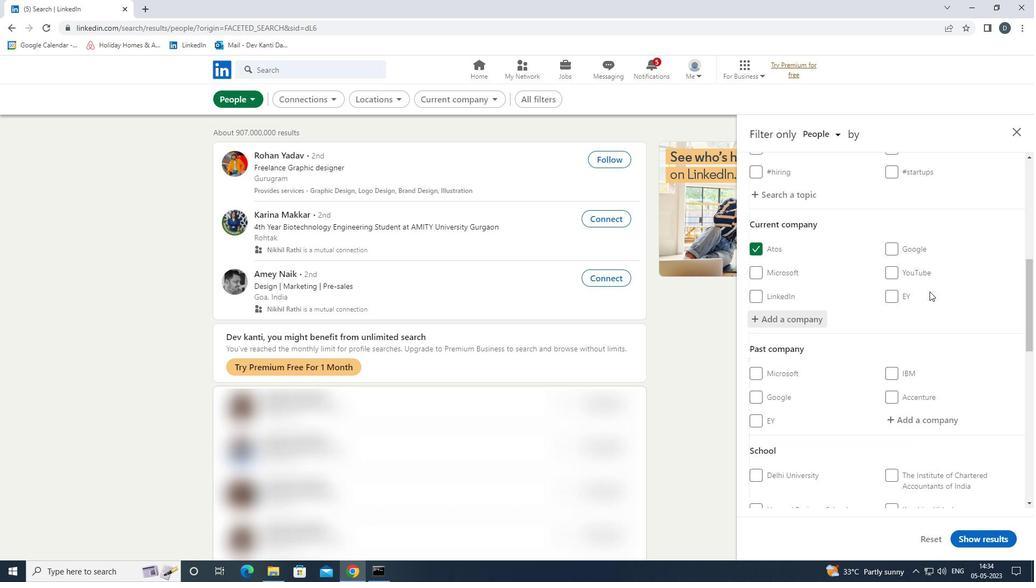 
Action: Mouse moved to (920, 305)
Screenshot: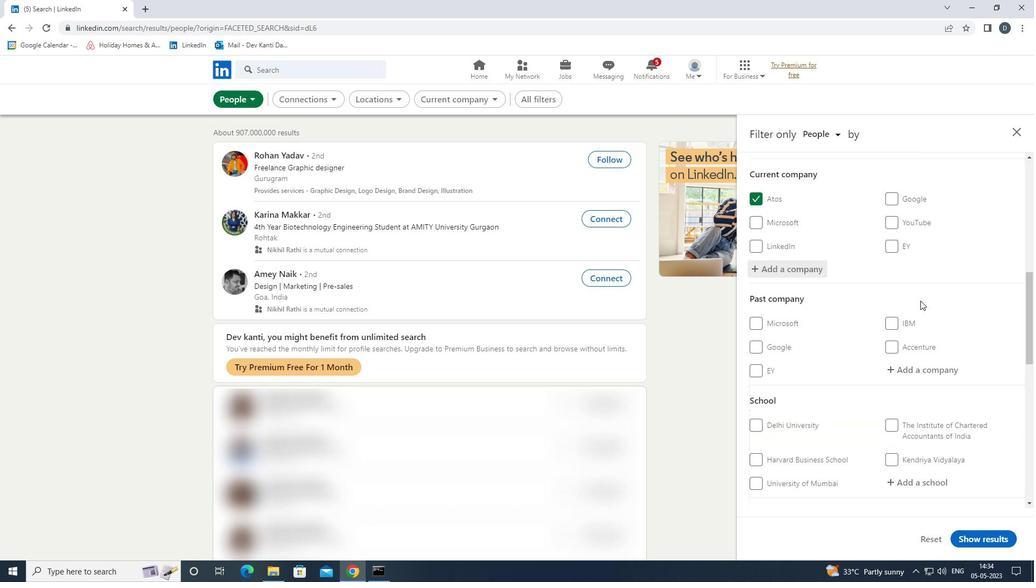 
Action: Mouse scrolled (920, 305) with delta (0, 0)
Screenshot: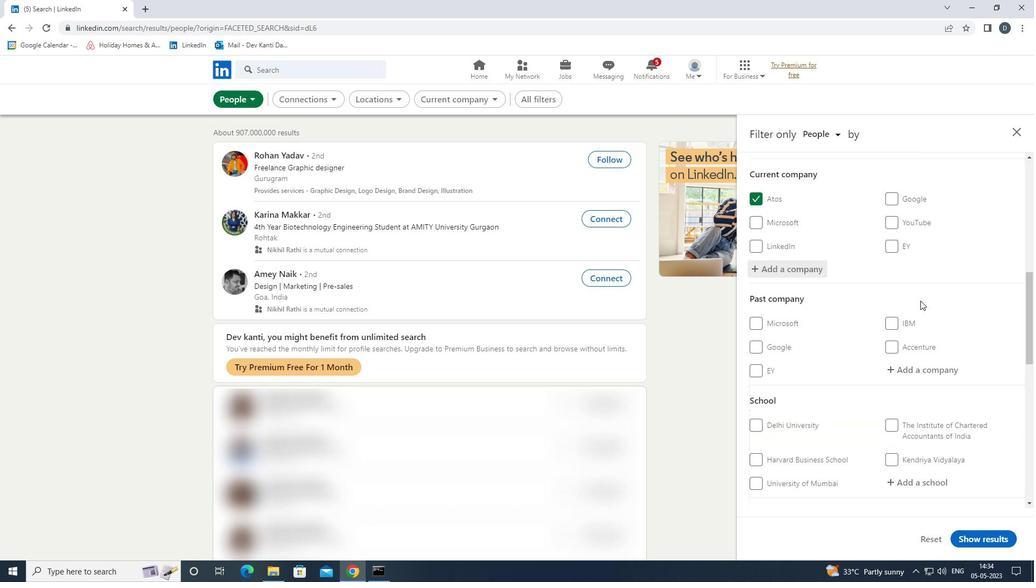 
Action: Mouse moved to (919, 306)
Screenshot: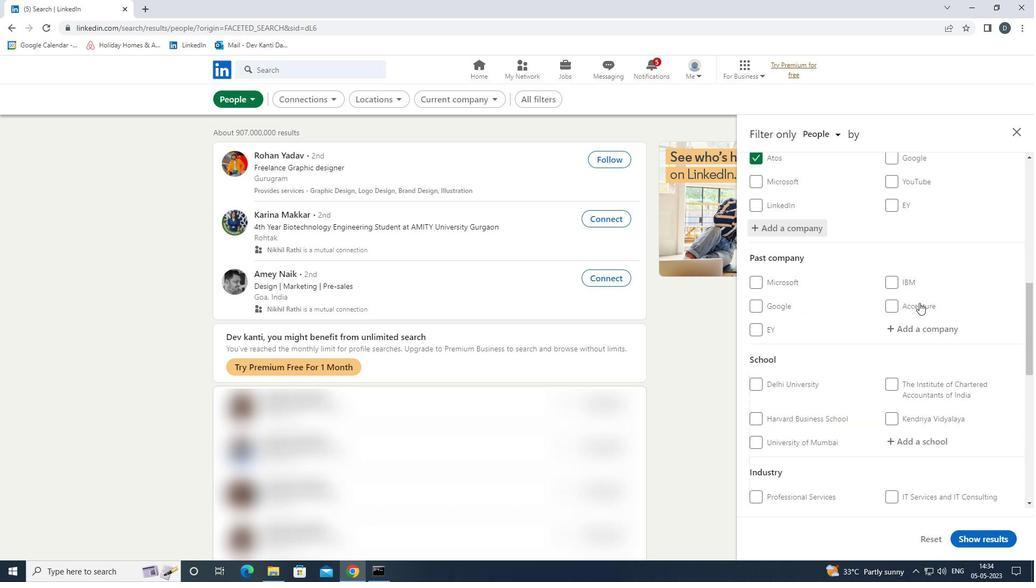 
Action: Mouse scrolled (919, 306) with delta (0, 0)
Screenshot: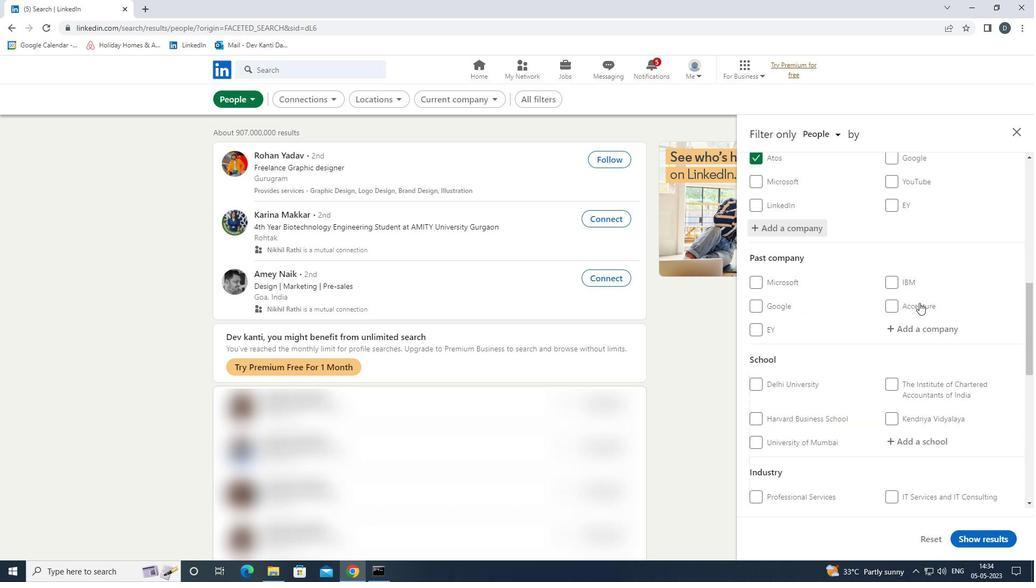 
Action: Mouse moved to (917, 317)
Screenshot: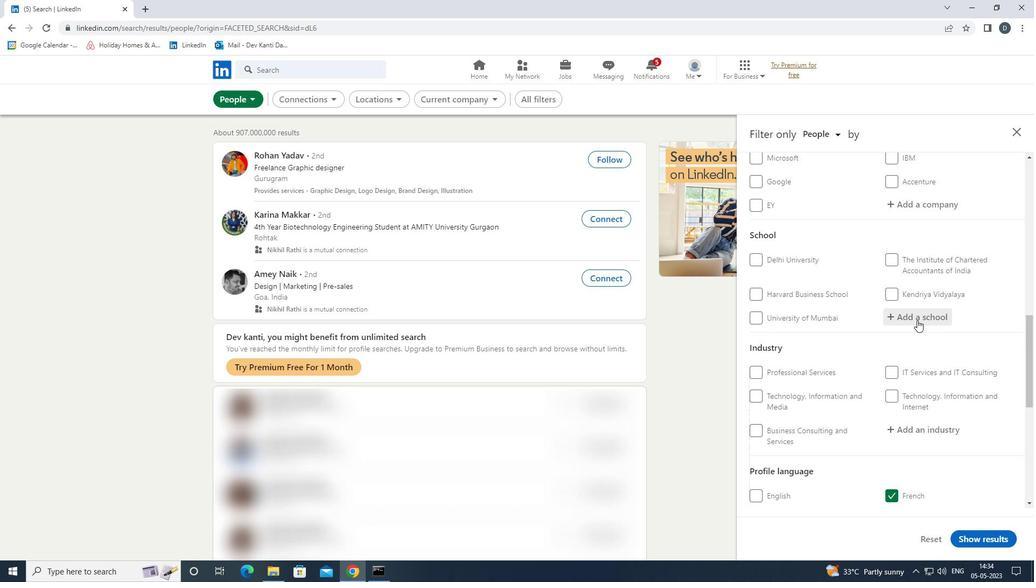 
Action: Mouse pressed left at (917, 317)
Screenshot: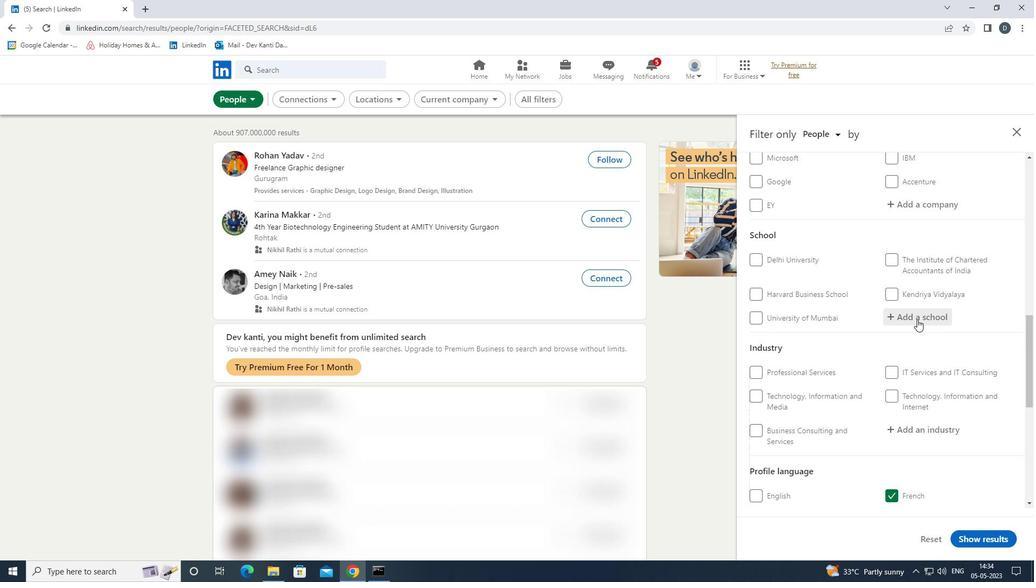 
Action: Key pressed <Key.shift><Key.shift><Key.shift><Key.shift><Key.shift><Key.shift><Key.shift><Key.shift><Key.shift><Key.shift><Key.shift><Key.shift><Key.shift><Key.shift><Key.shift><Key.shift><Key.shift>ISLAMIC<Key.space><Key.shift>UNIVERSITY<Key.space>OF<Key.space><Key.shift>SCIENCE<Key.down><Key.enter>
Screenshot: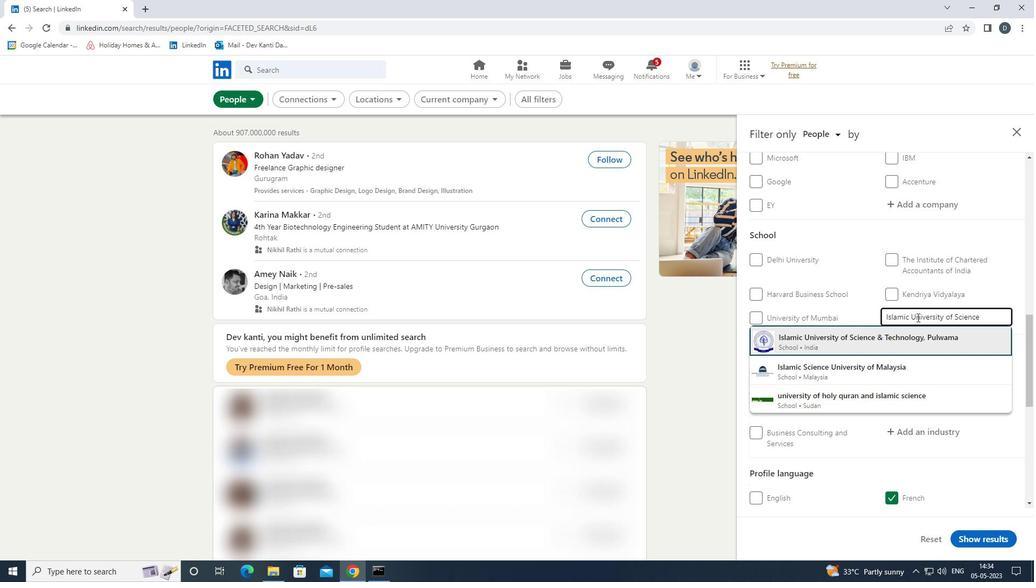 
Action: Mouse scrolled (917, 316) with delta (0, 0)
Screenshot: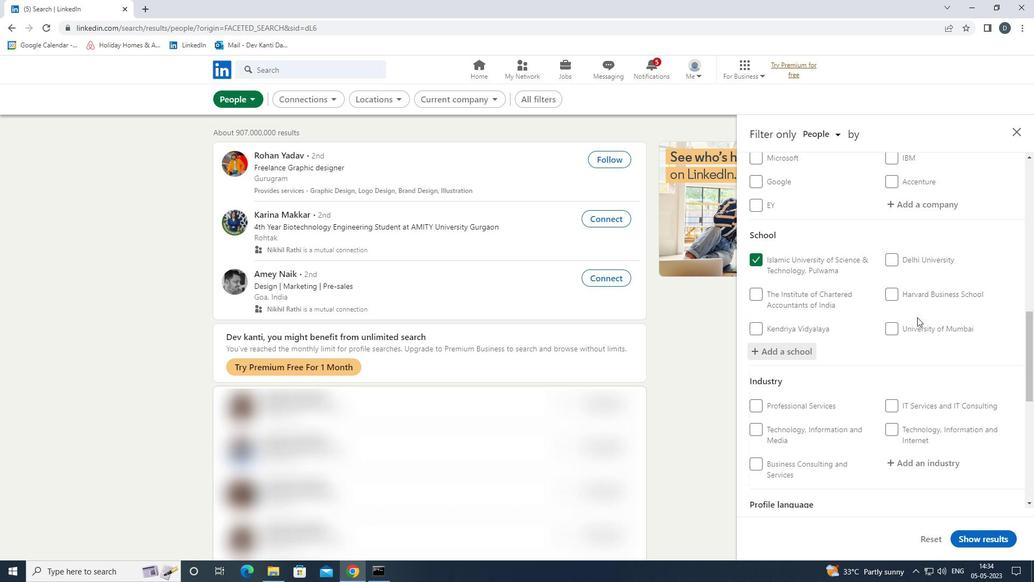 
Action: Mouse scrolled (917, 316) with delta (0, 0)
Screenshot: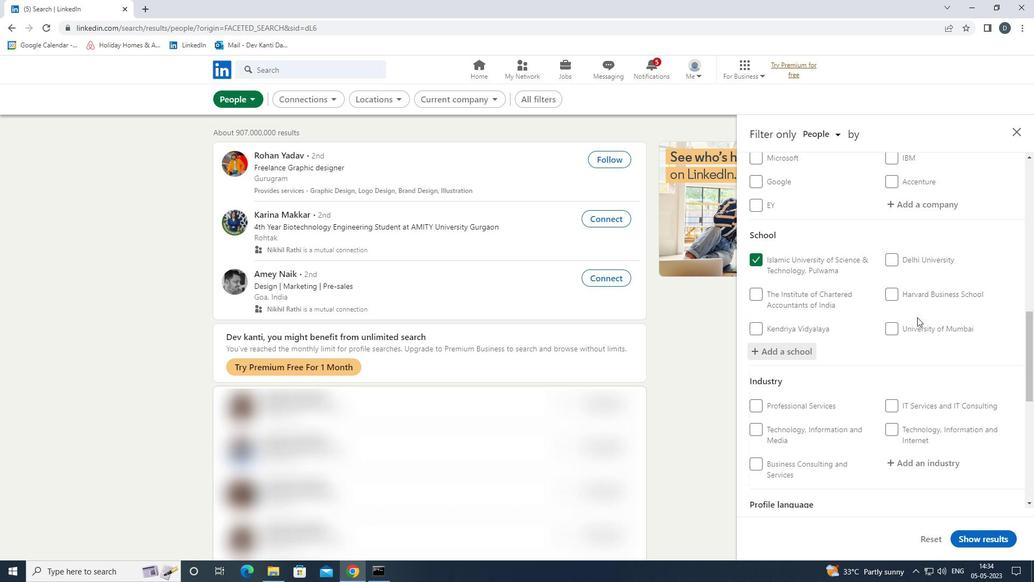 
Action: Mouse moved to (923, 347)
Screenshot: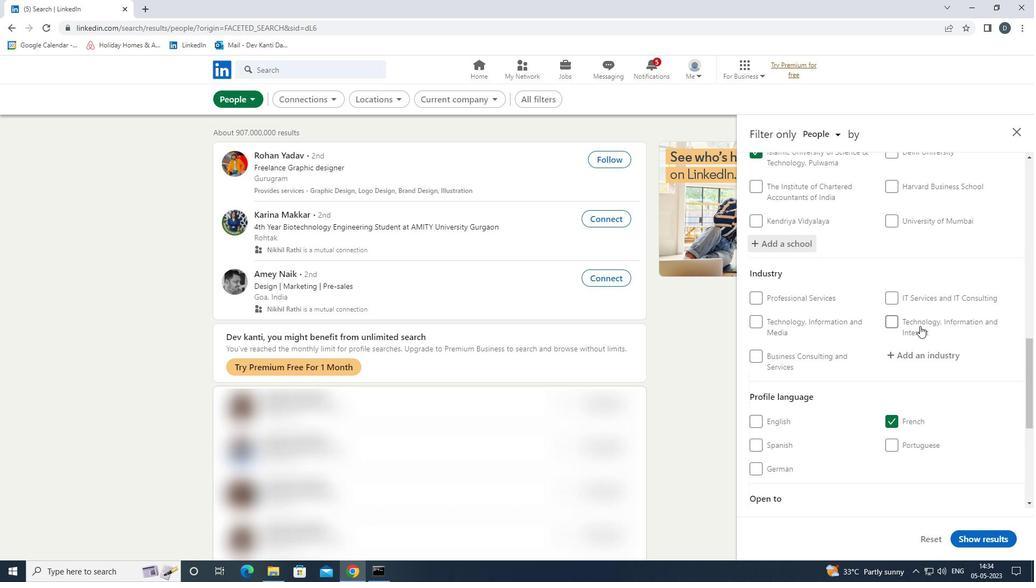 
Action: Mouse pressed left at (923, 347)
Screenshot: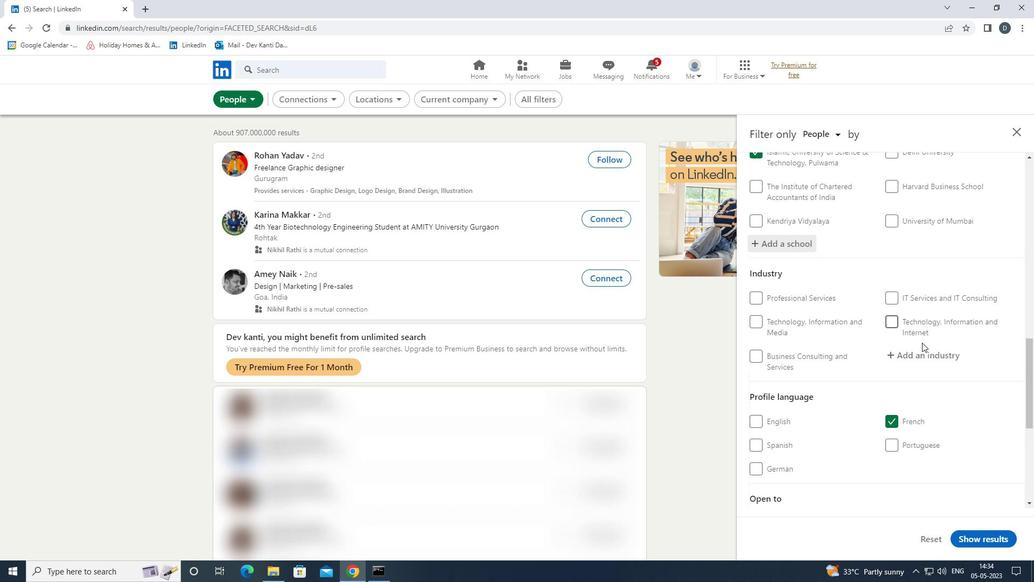 
Action: Key pressed <Key.shift><Key.shift><Key.shift>RETAIL<Key.space><Key.shift>HEALTH<Key.space><Key.down><Key.enter>
Screenshot: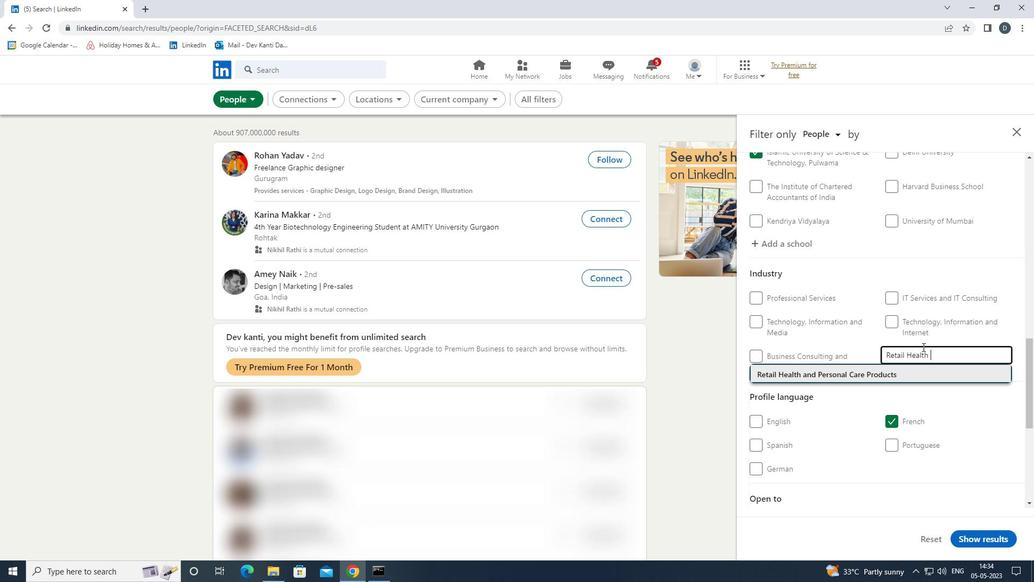 
Action: Mouse moved to (852, 354)
Screenshot: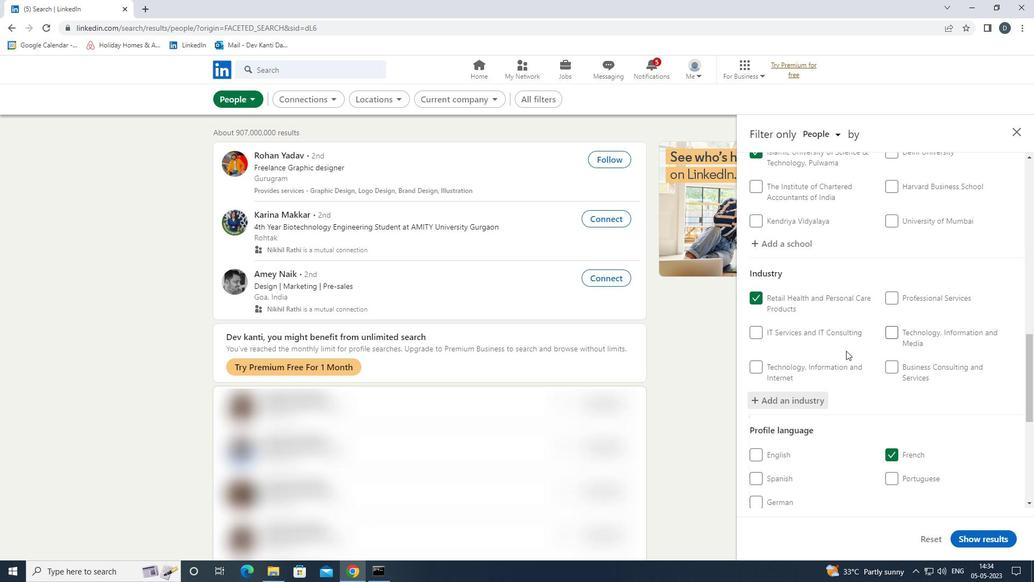 
Action: Mouse scrolled (852, 354) with delta (0, 0)
Screenshot: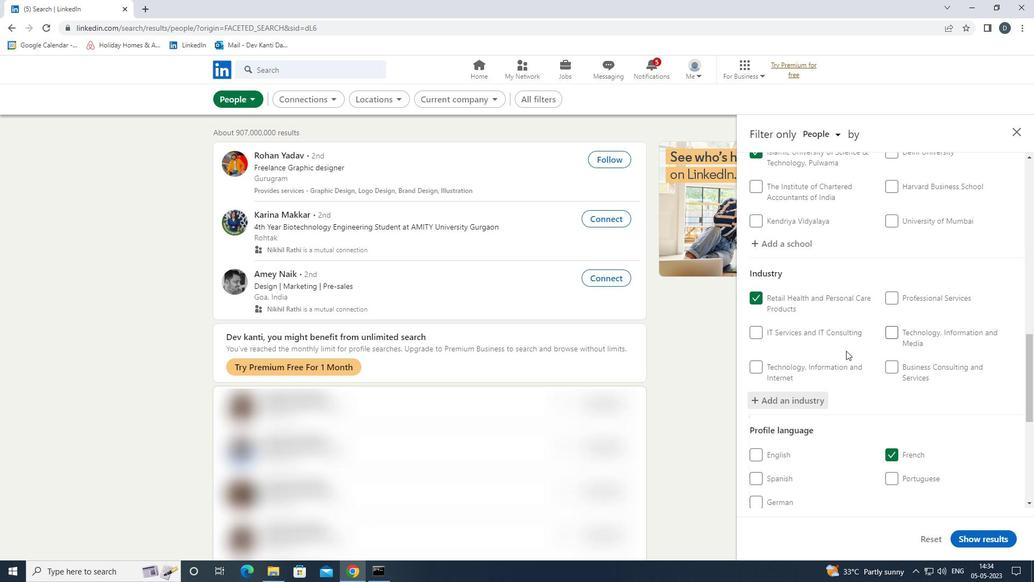 
Action: Mouse moved to (857, 359)
Screenshot: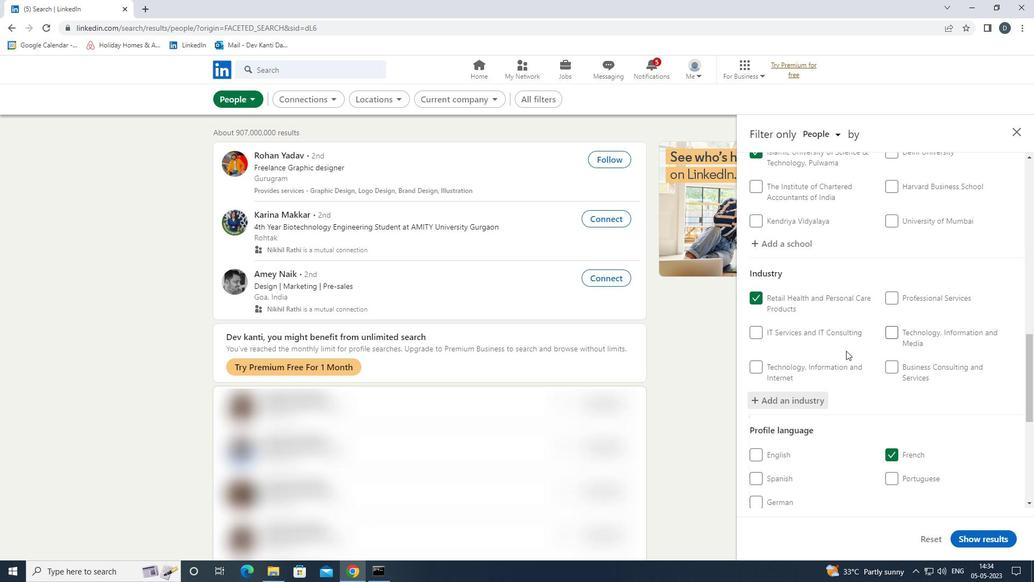 
Action: Mouse scrolled (857, 358) with delta (0, 0)
Screenshot: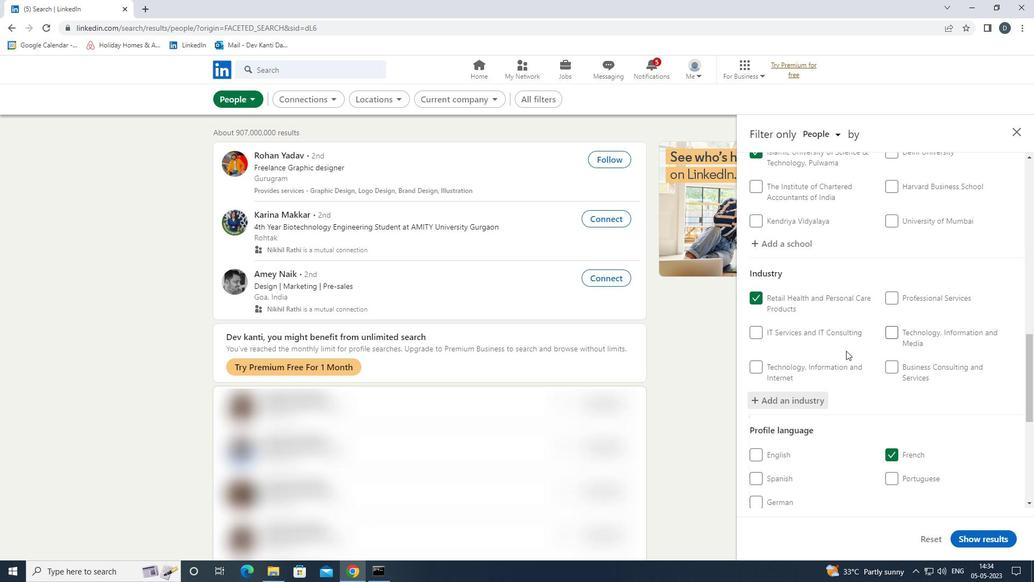 
Action: Mouse moved to (867, 365)
Screenshot: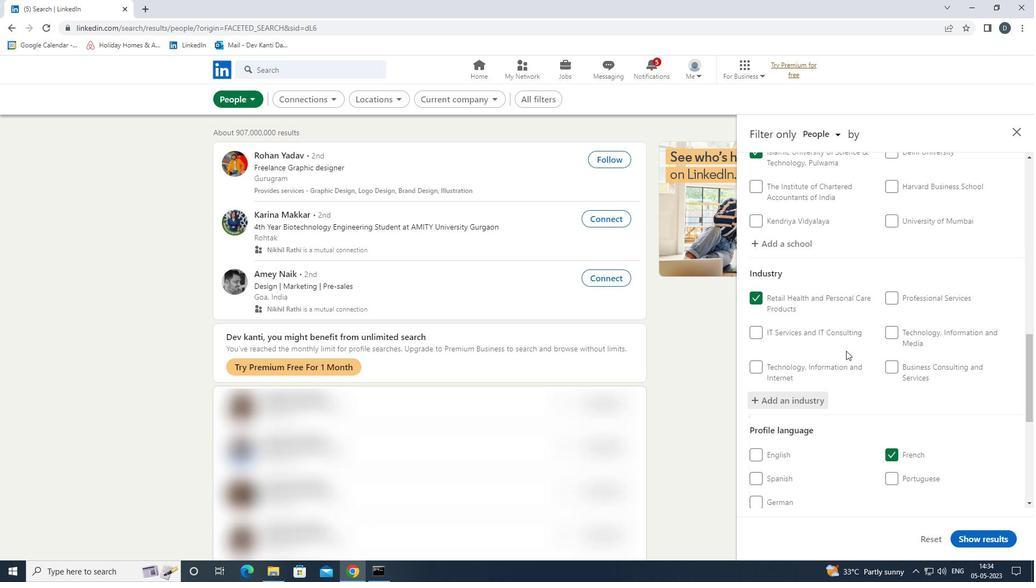 
Action: Mouse scrolled (867, 364) with delta (0, 0)
Screenshot: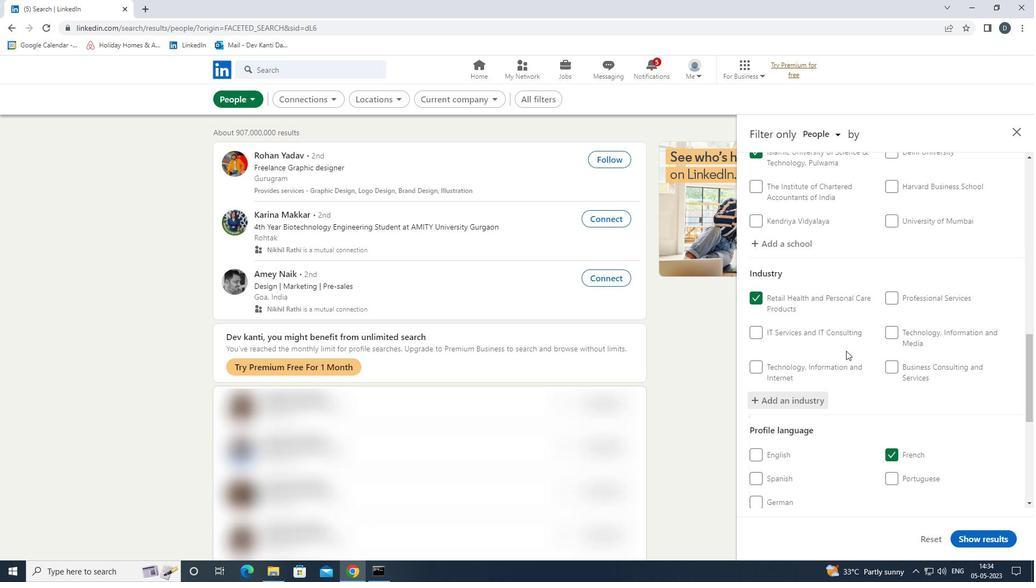 
Action: Mouse moved to (873, 368)
Screenshot: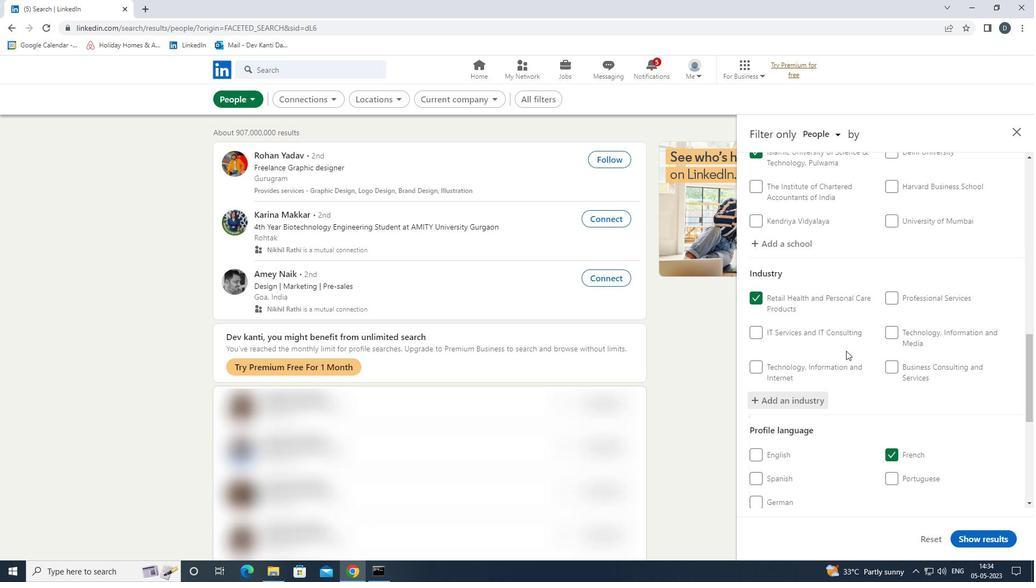 
Action: Mouse scrolled (873, 368) with delta (0, 0)
Screenshot: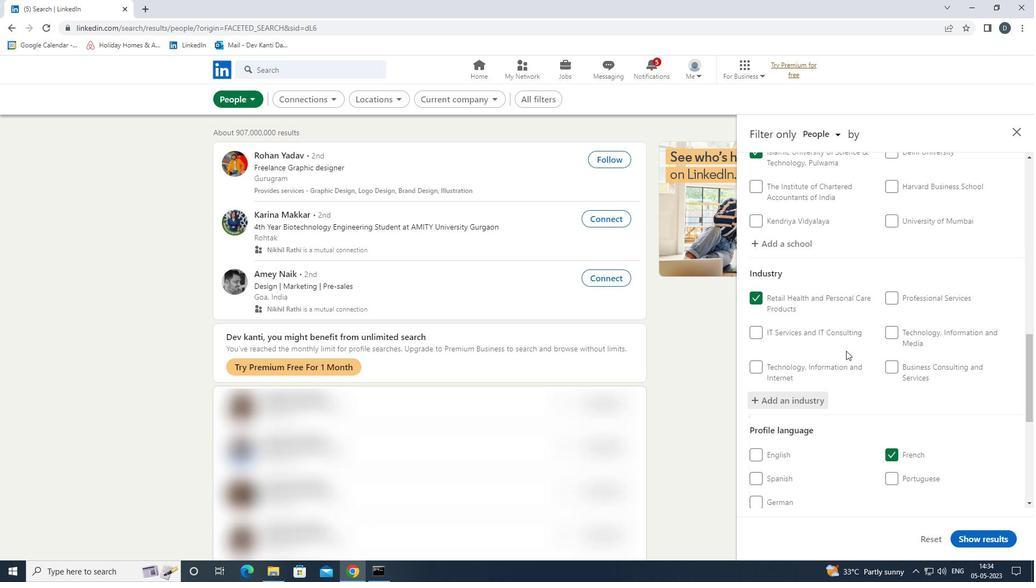 
Action: Mouse moved to (886, 373)
Screenshot: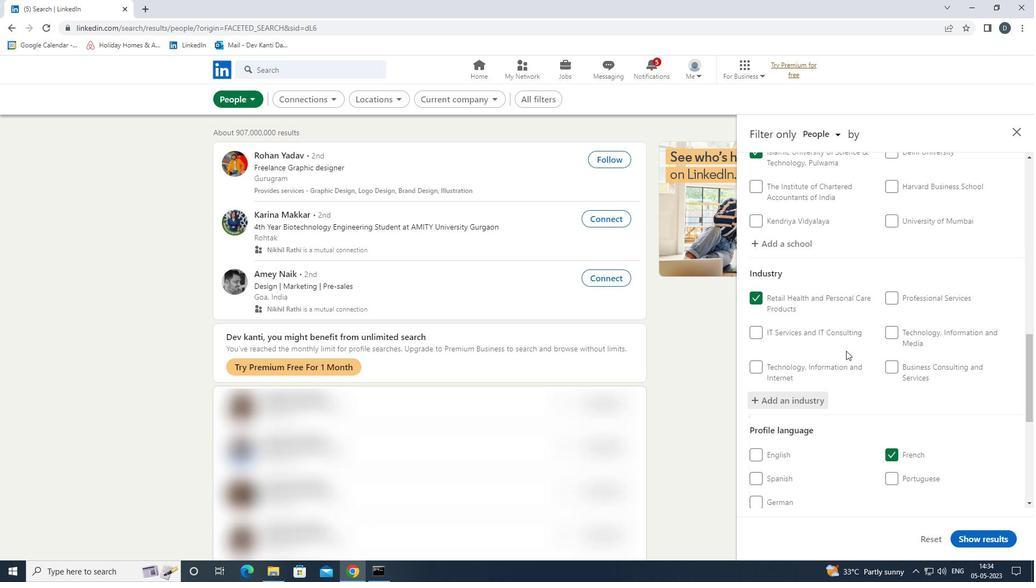 
Action: Mouse scrolled (886, 372) with delta (0, 0)
Screenshot: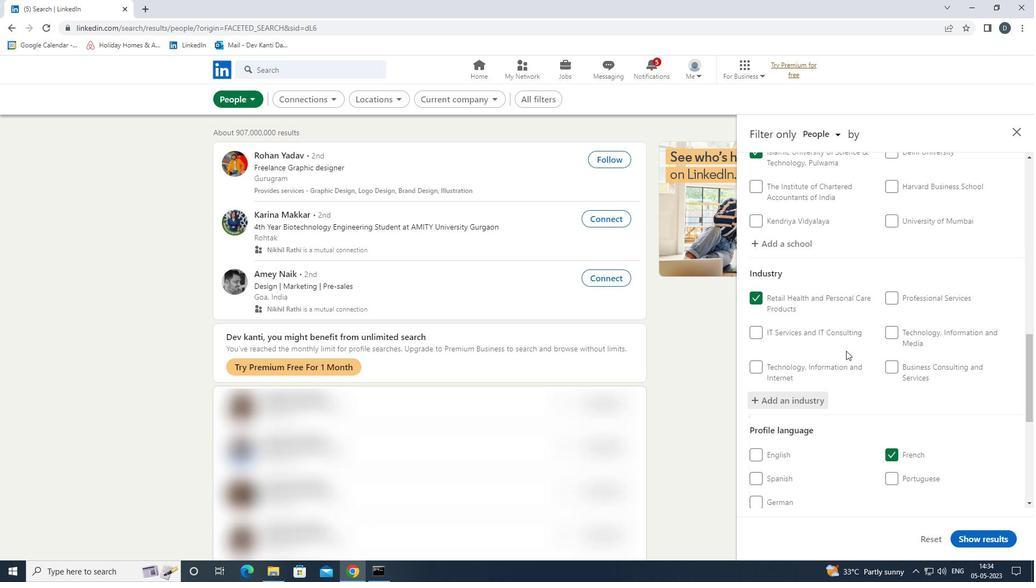 
Action: Mouse moved to (907, 400)
Screenshot: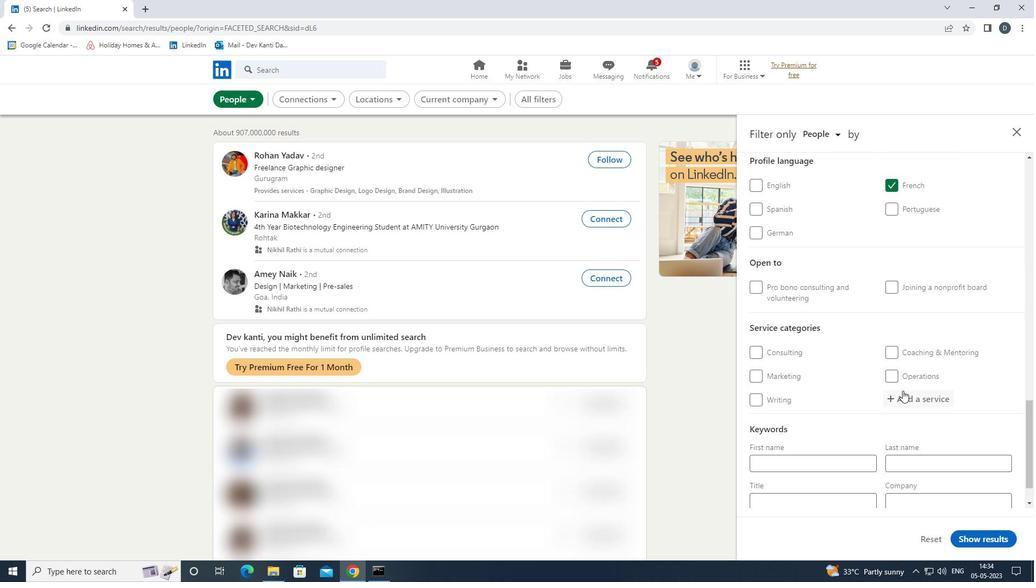 
Action: Mouse pressed left at (907, 400)
Screenshot: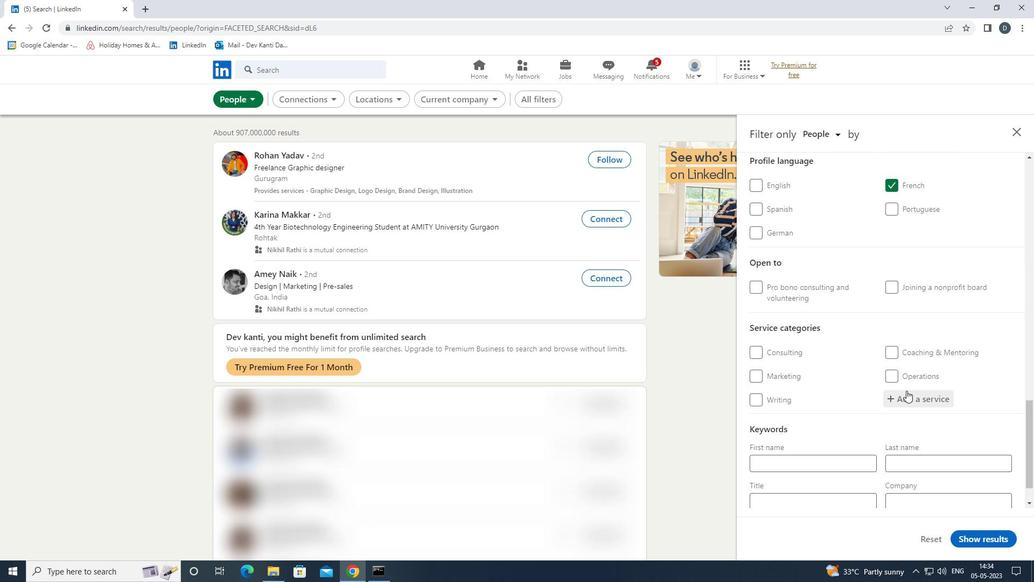
Action: Key pressed <Key.shift>PERSONN<Key.backspace>AL<Key.space><Key.down><Key.down><Key.enter>
Screenshot: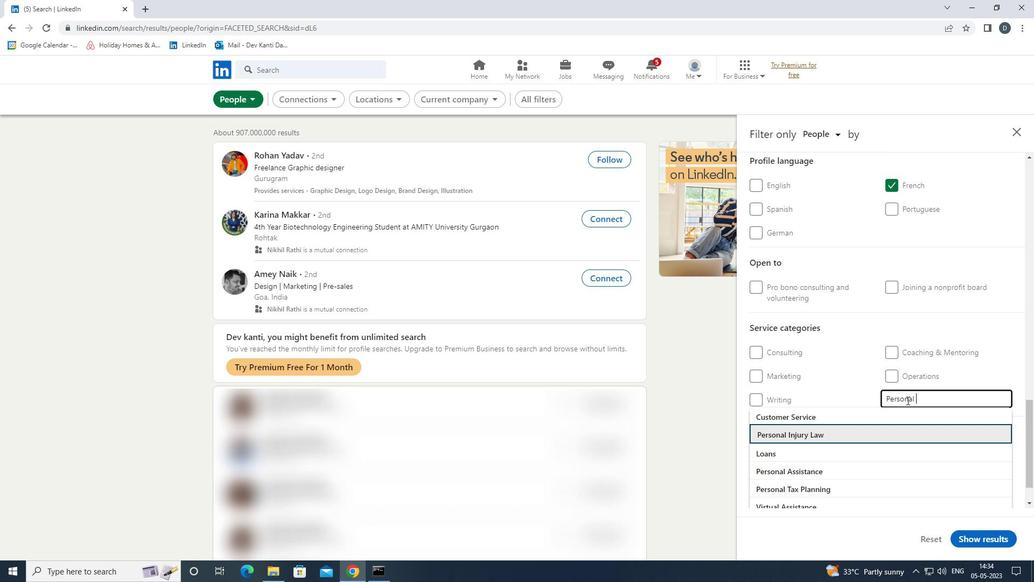 
Action: Mouse moved to (904, 406)
Screenshot: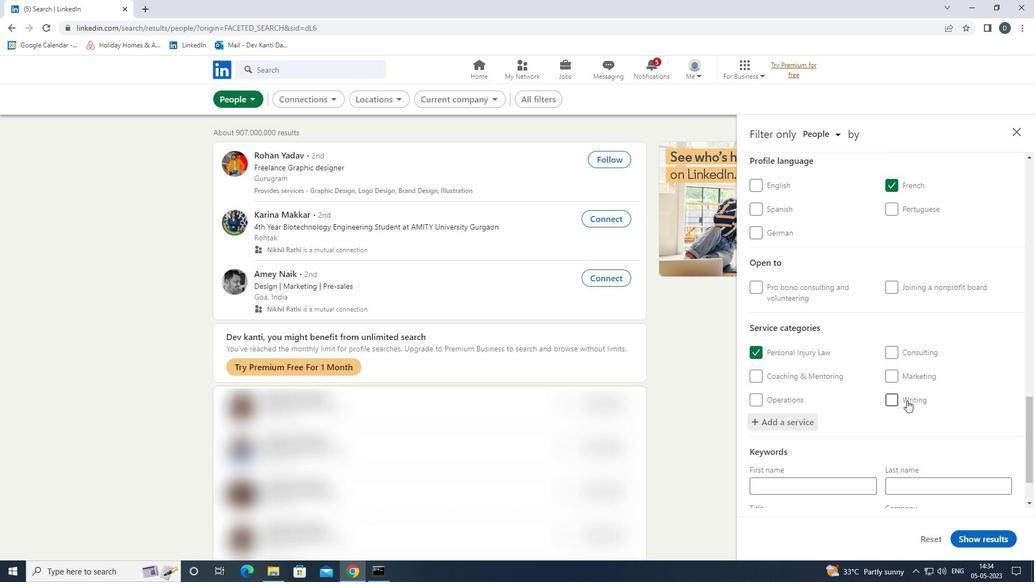 
Action: Mouse scrolled (904, 406) with delta (0, 0)
Screenshot: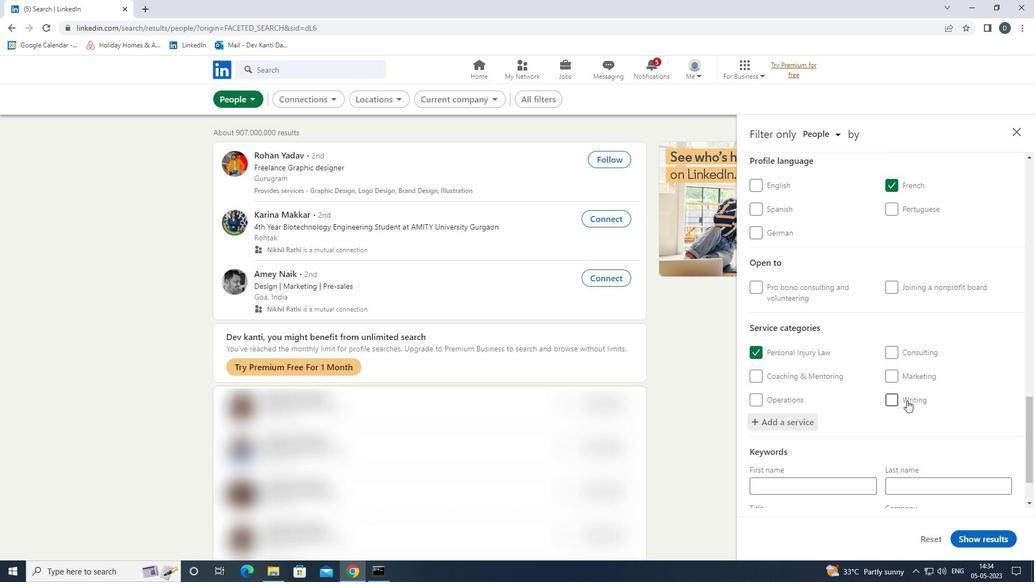
Action: Mouse moved to (895, 415)
Screenshot: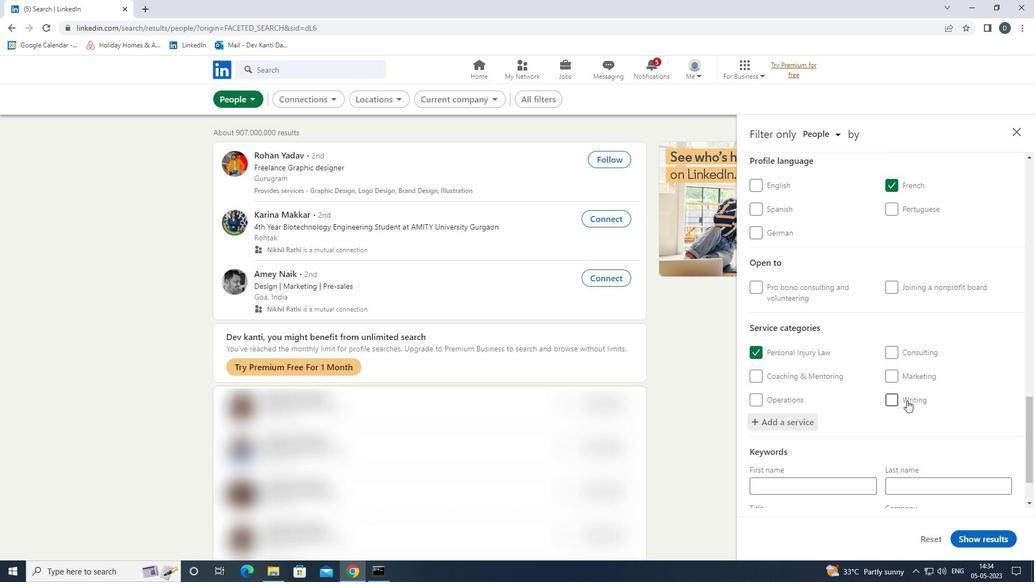 
Action: Mouse scrolled (895, 415) with delta (0, 0)
Screenshot: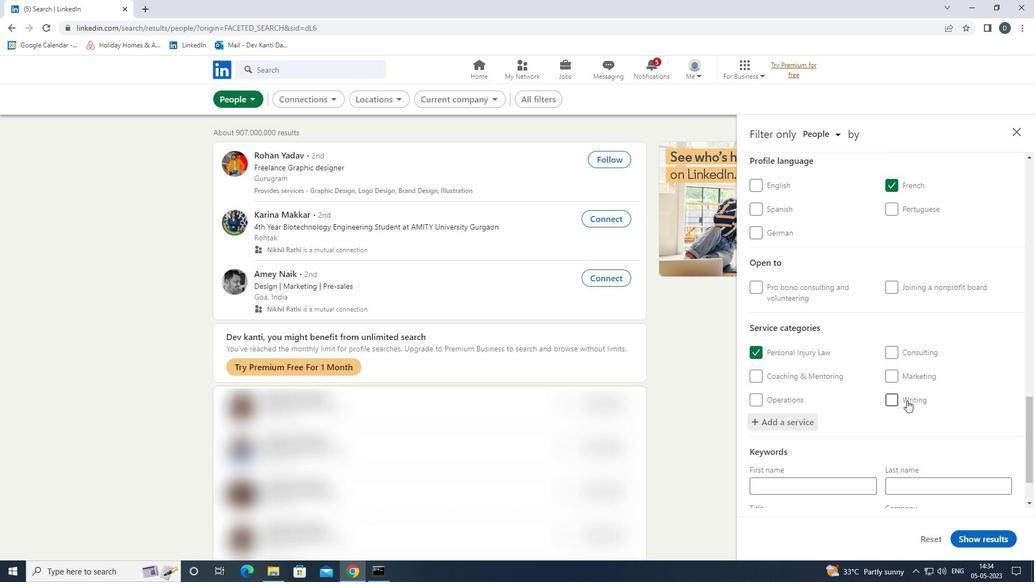 
Action: Mouse moved to (895, 416)
Screenshot: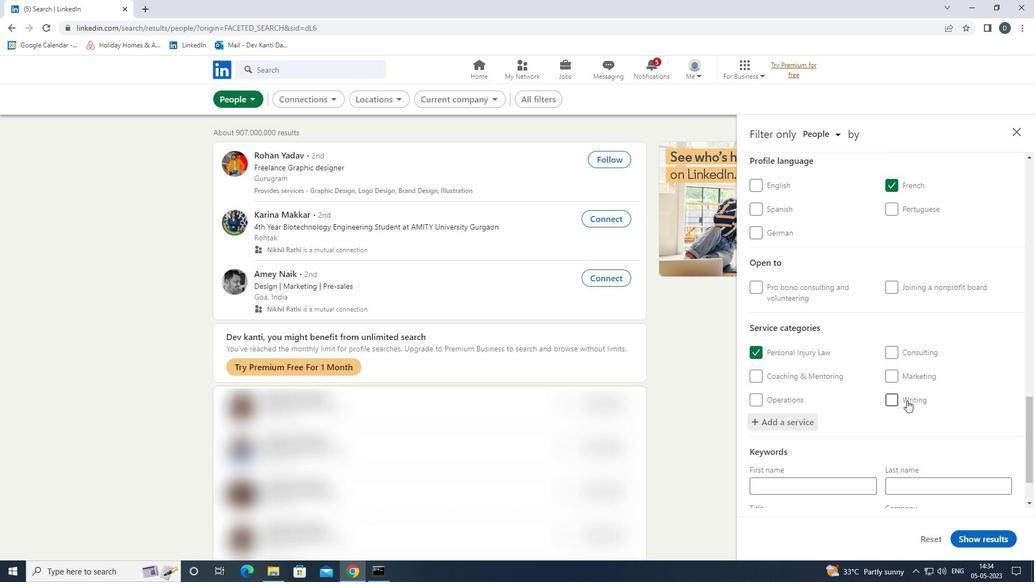 
Action: Mouse scrolled (895, 416) with delta (0, 0)
Screenshot: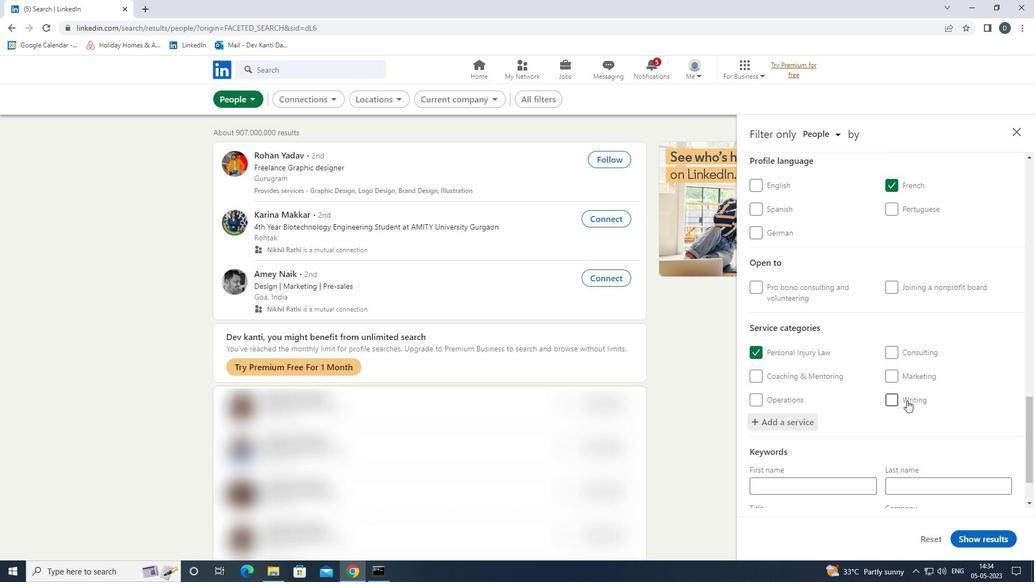 
Action: Mouse moved to (893, 418)
Screenshot: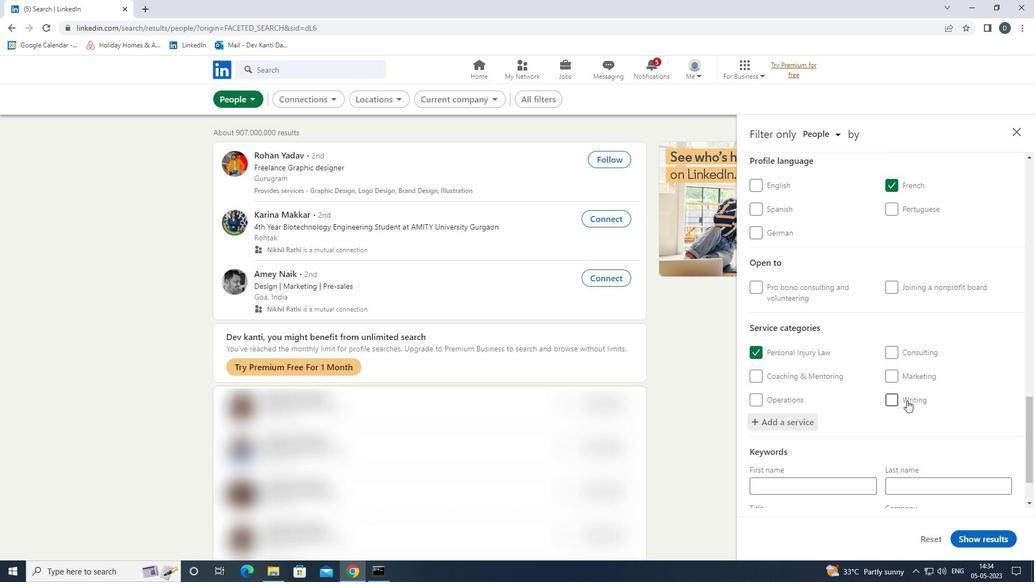 
Action: Mouse scrolled (893, 418) with delta (0, 0)
Screenshot: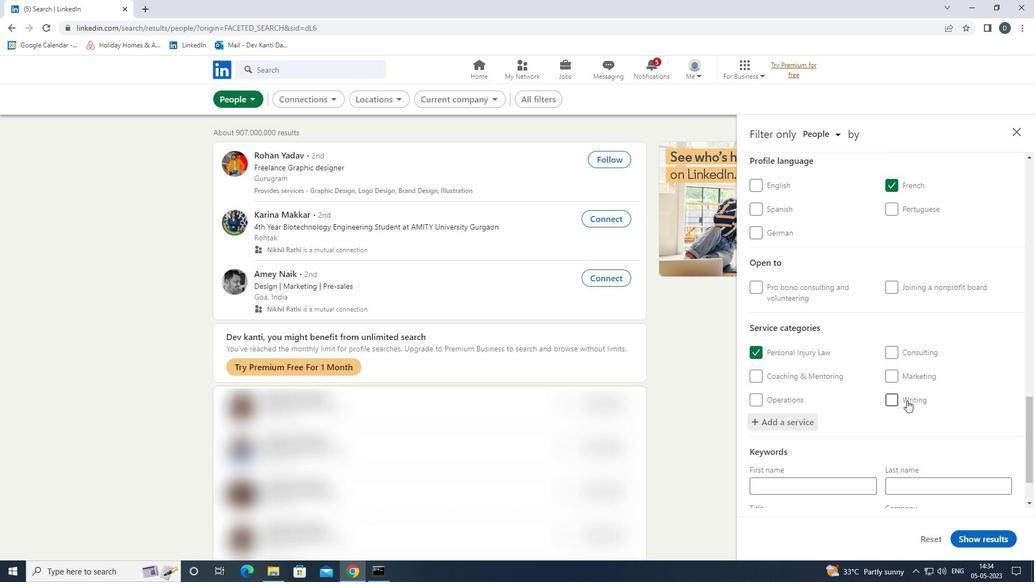 
Action: Mouse moved to (835, 455)
Screenshot: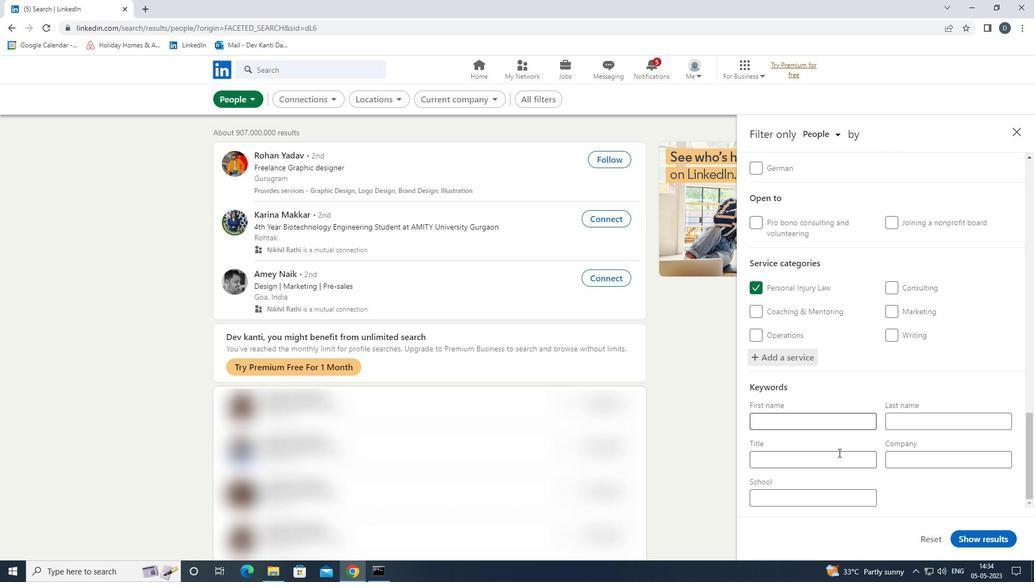 
Action: Mouse pressed left at (835, 455)
Screenshot: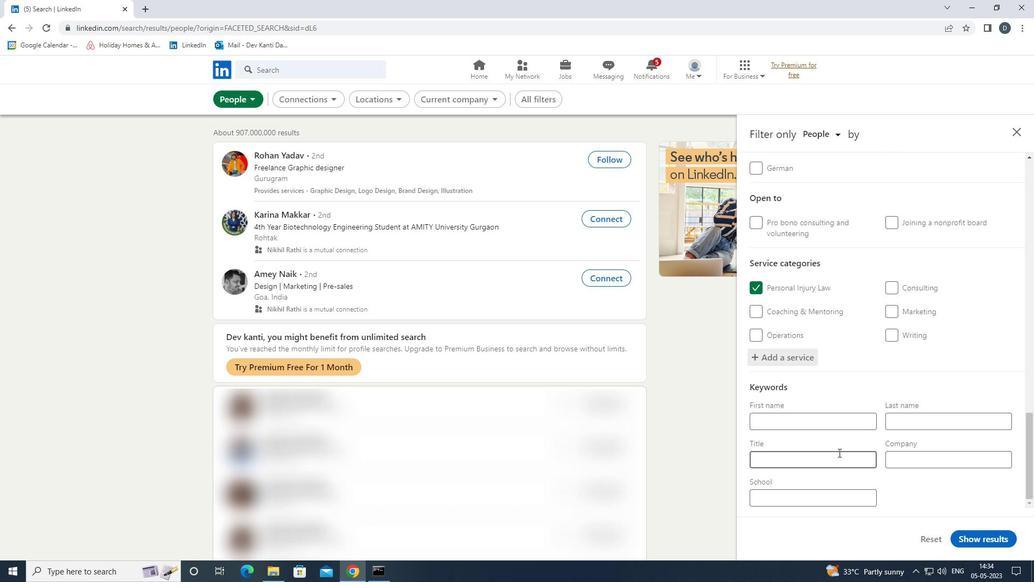 
Action: Key pressed <Key.shift>UPS<Key.space><Key.shift>DRIVER
Screenshot: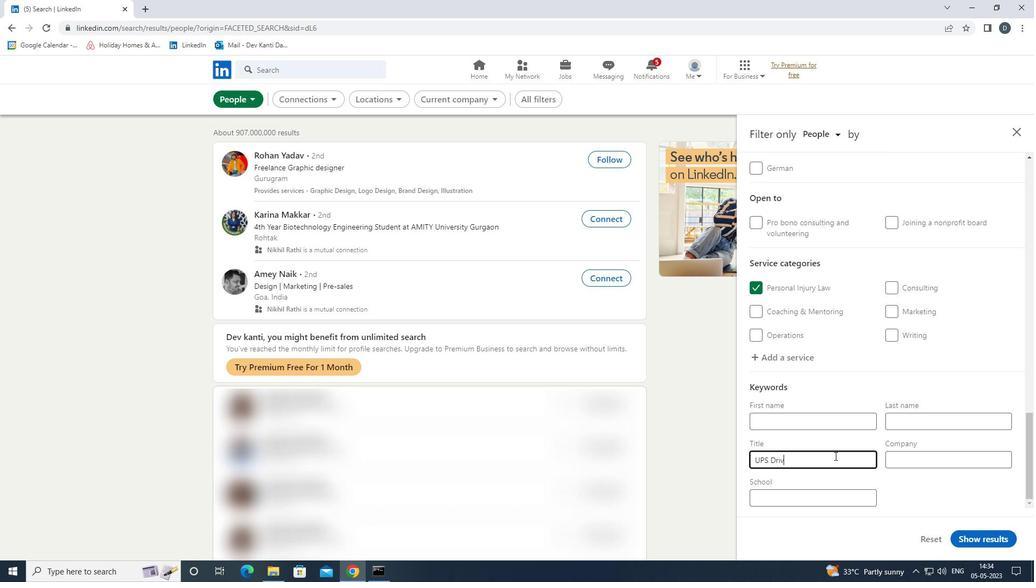 
Action: Mouse moved to (997, 534)
Screenshot: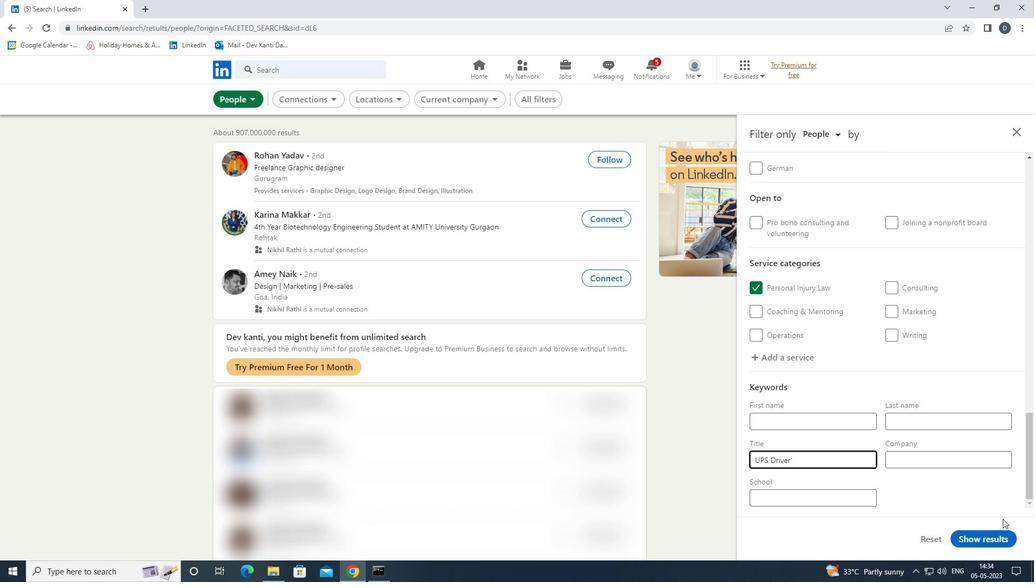 
Action: Mouse pressed left at (997, 534)
Screenshot: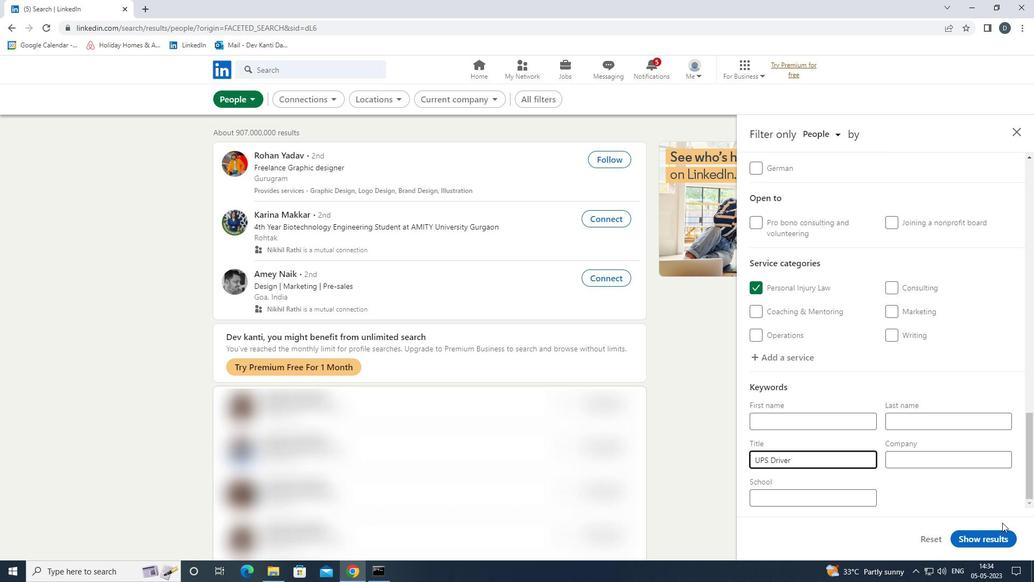 
Action: Mouse moved to (687, 213)
Screenshot: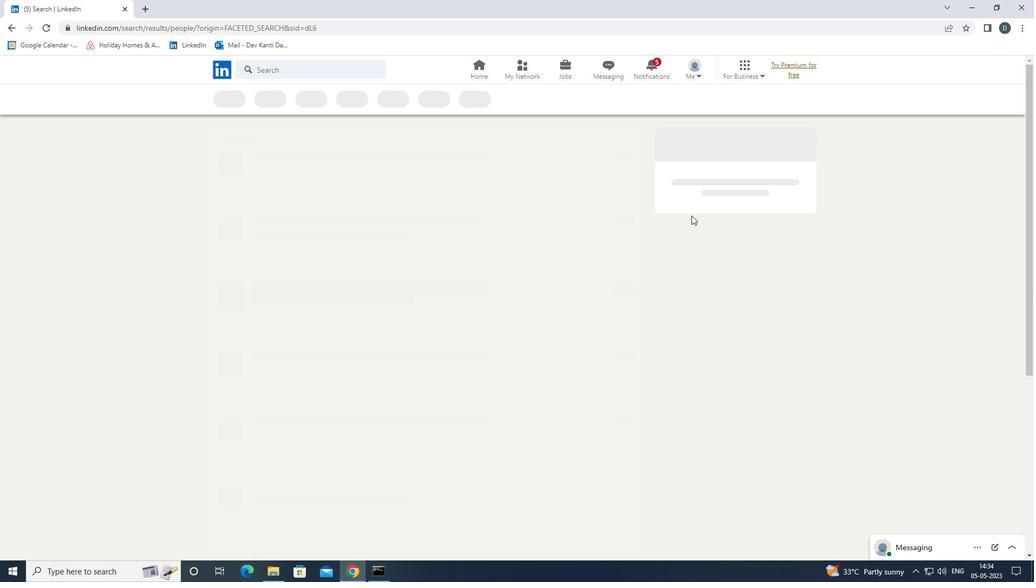 
